 Task: Open Card Career Development Performance Review in Board Social Media Advertising Analytics to Workspace Enterprise Architecture and add a team member Softage.2@softage.net, a label Orange, a checklist Zoology, an attachment from your computer, a color Orange and finally, add a card description 'Develop and launch new referral program for existing customers' and a comment 'Given the importance of this task, careful planning and execution are essential.'. Add a start date 'Jan 02, 1900' with a due date 'Jan 09, 1900'
Action: Mouse moved to (56, 294)
Screenshot: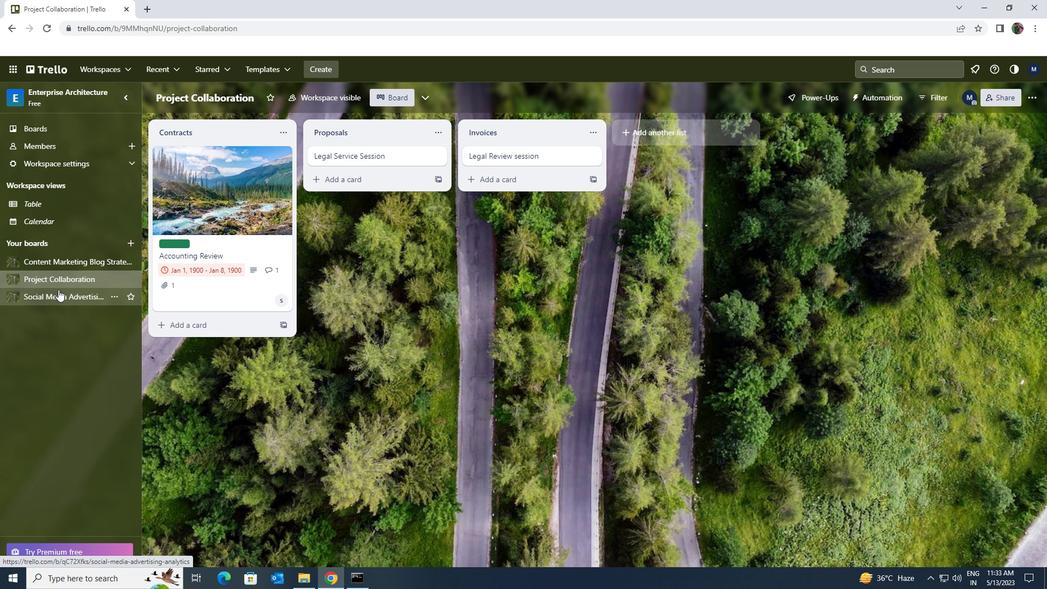
Action: Mouse pressed left at (56, 294)
Screenshot: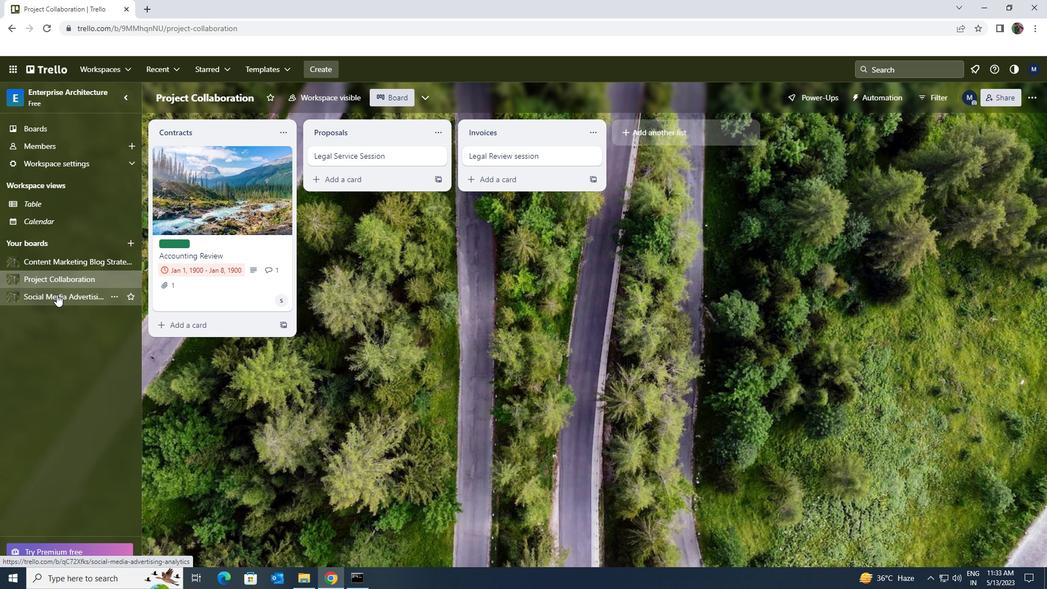 
Action: Mouse moved to (232, 160)
Screenshot: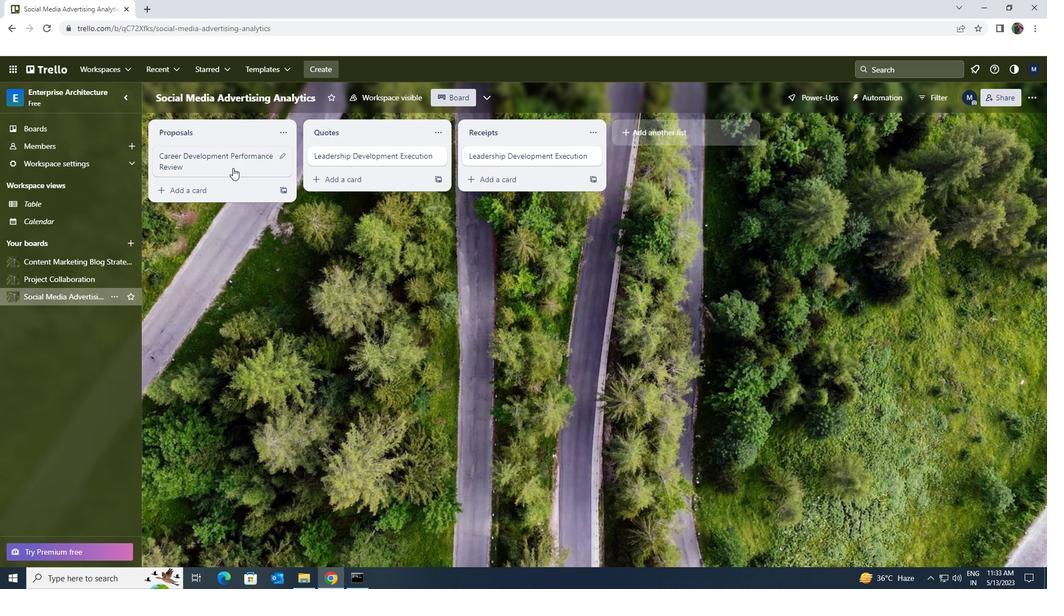 
Action: Mouse pressed left at (232, 160)
Screenshot: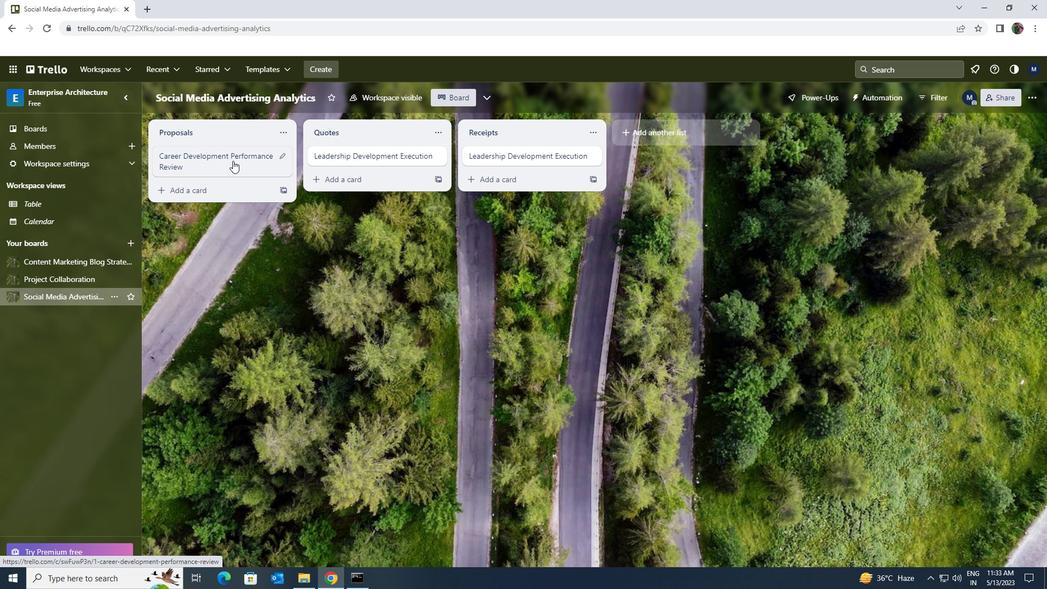 
Action: Mouse moved to (650, 145)
Screenshot: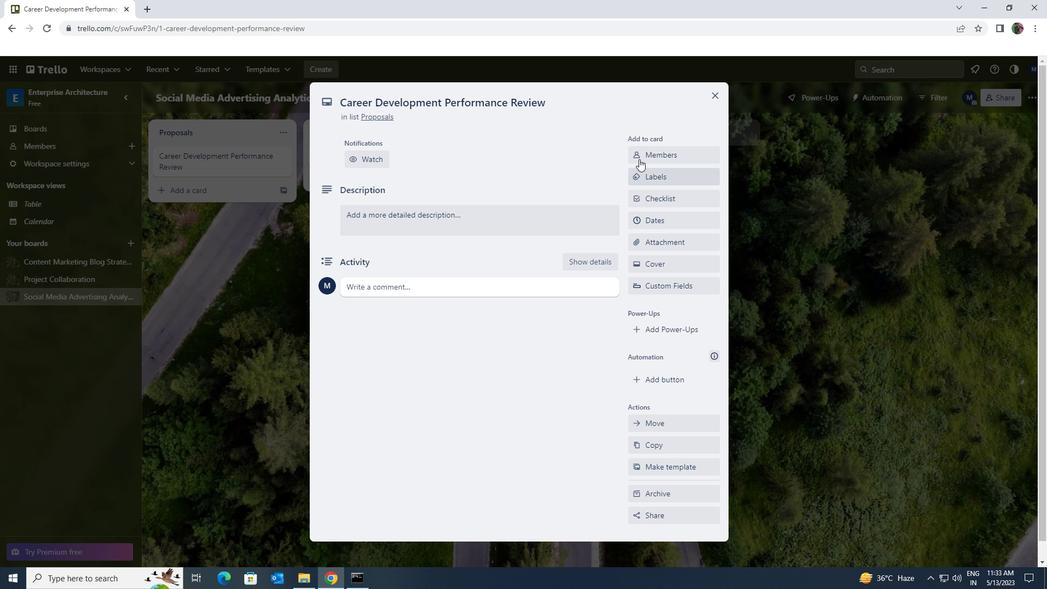 
Action: Mouse pressed left at (650, 145)
Screenshot: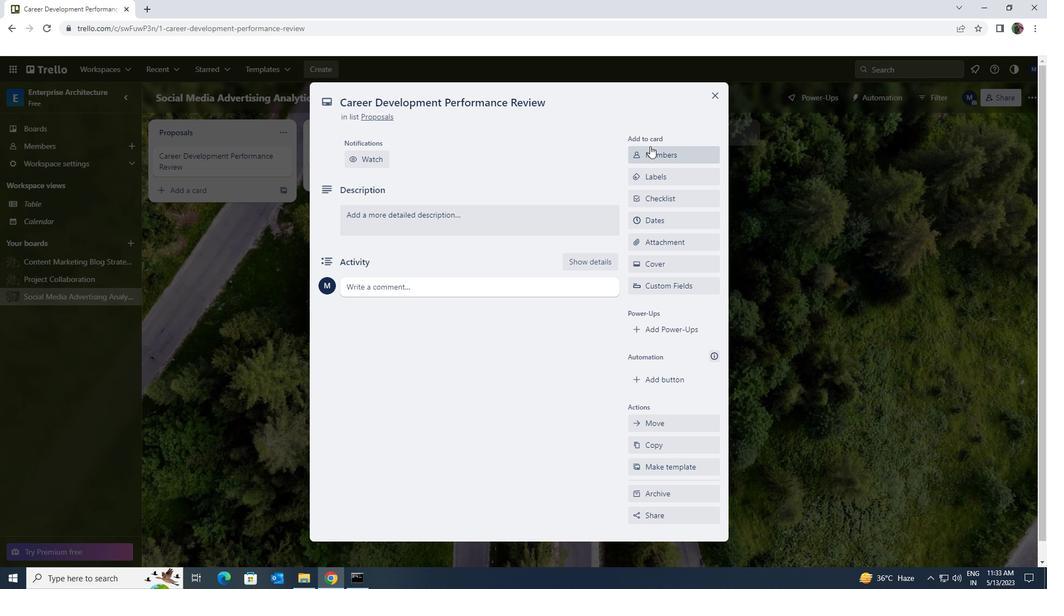 
Action: Mouse moved to (651, 152)
Screenshot: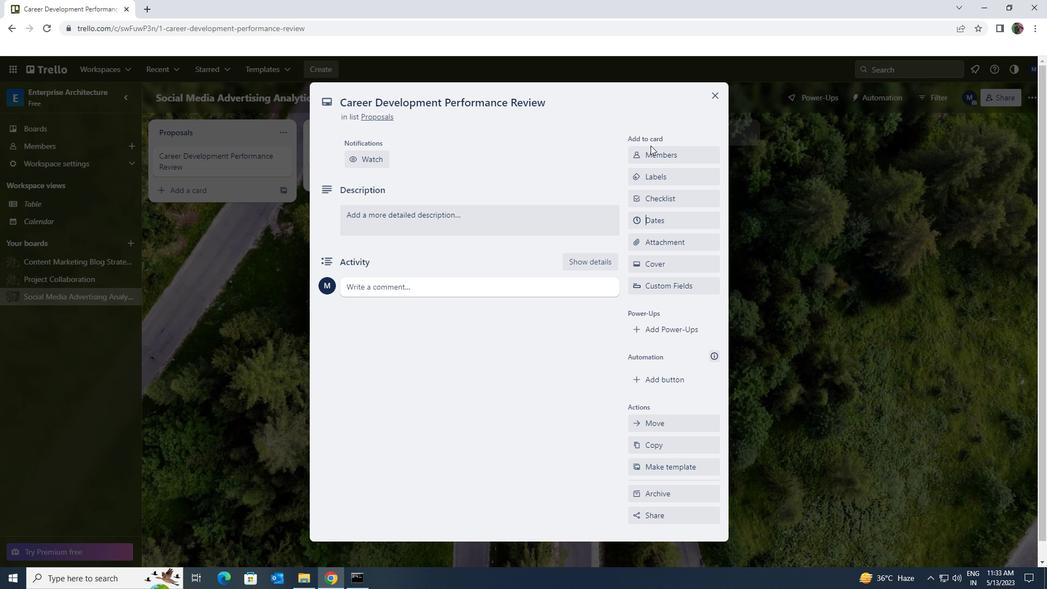 
Action: Mouse pressed left at (651, 152)
Screenshot: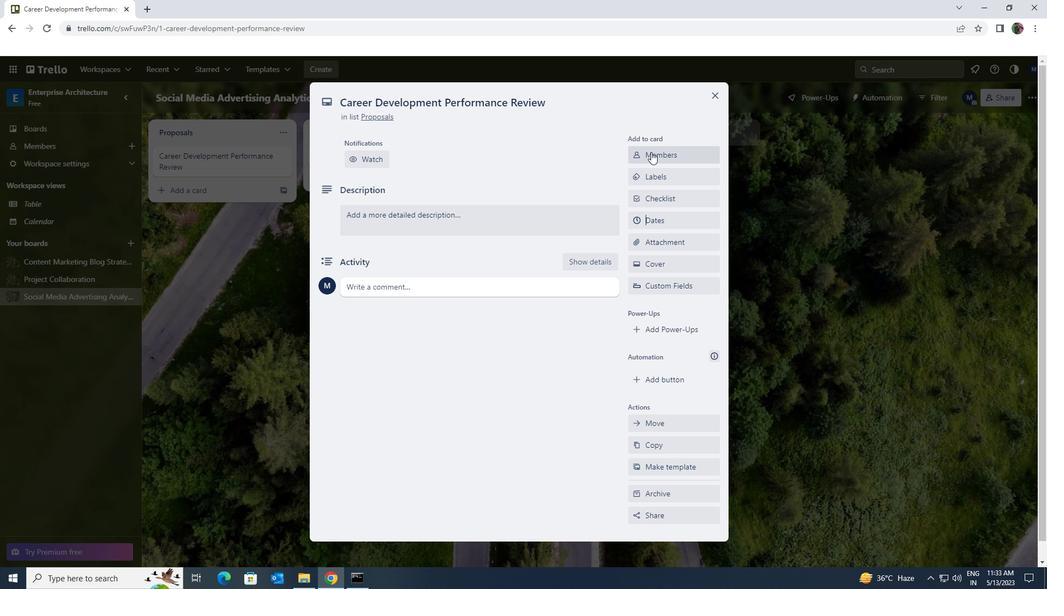 
Action: Mouse moved to (658, 182)
Screenshot: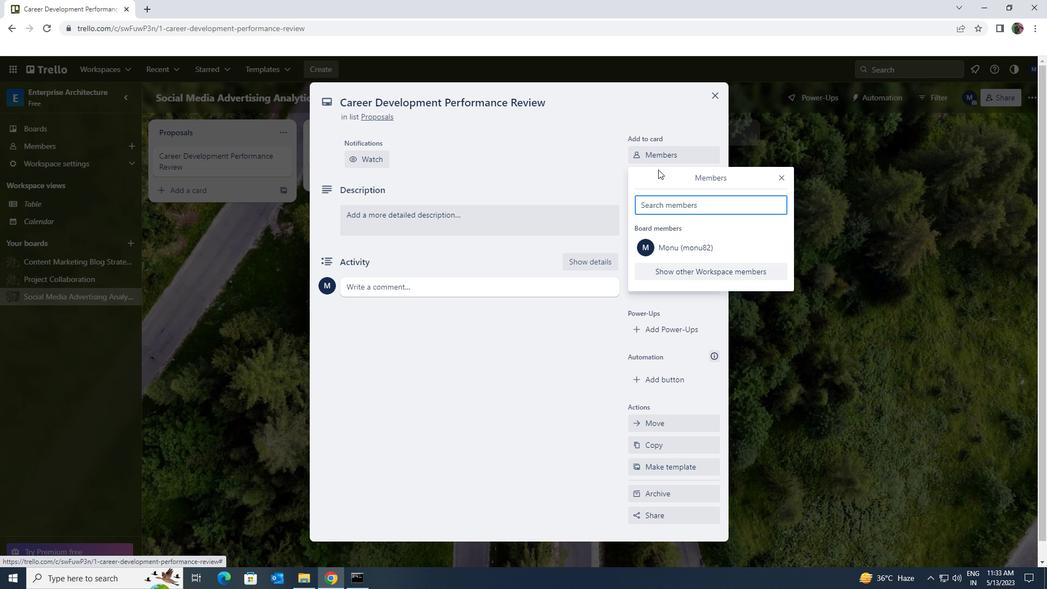 
Action: Key pressed softage.2<Key.shift>@SOFTAGE.NET
Screenshot: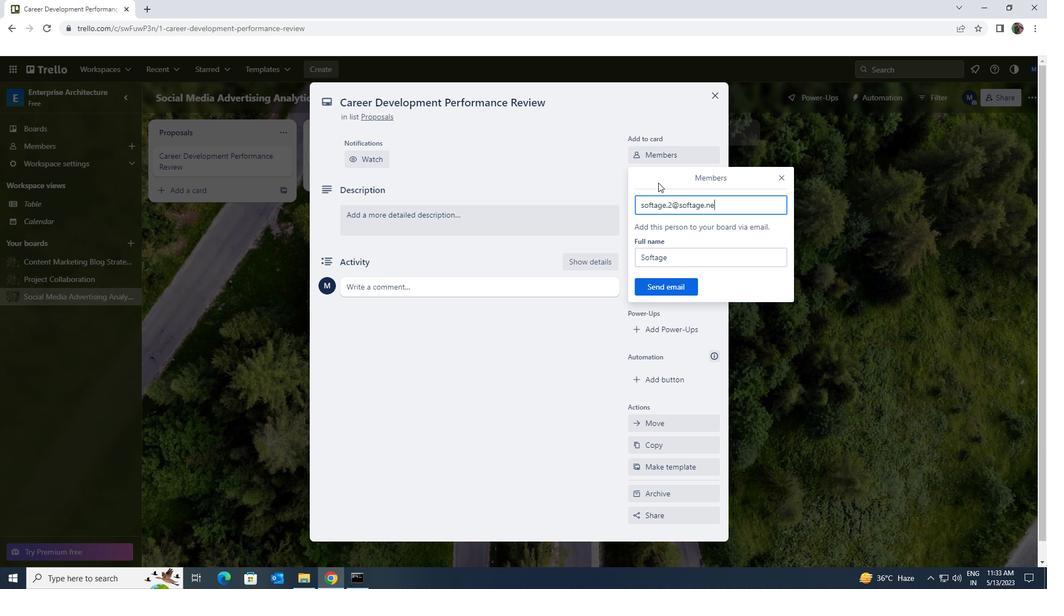 
Action: Mouse moved to (662, 290)
Screenshot: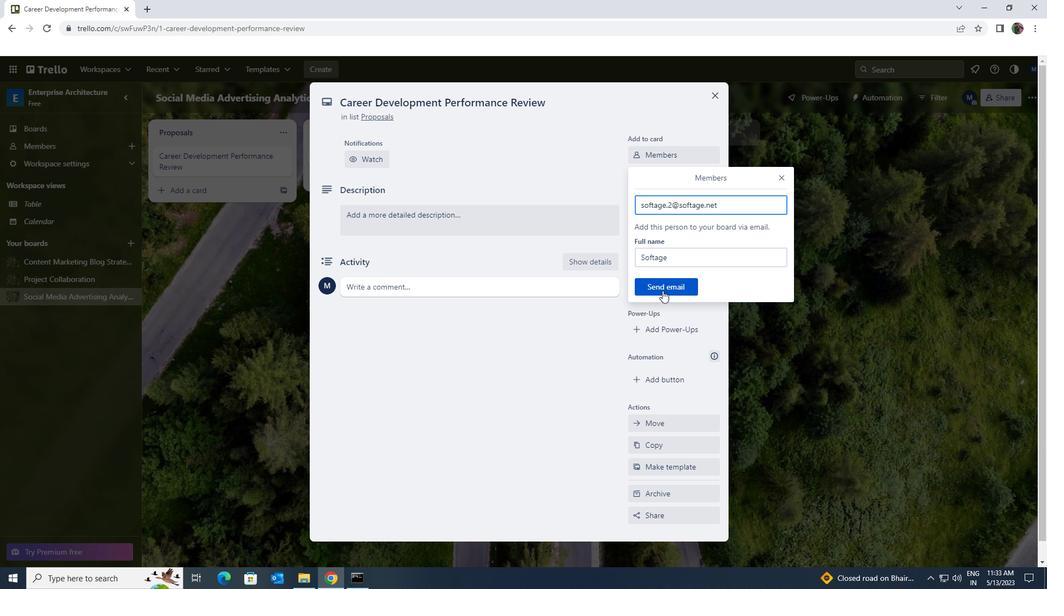 
Action: Mouse pressed left at (662, 290)
Screenshot: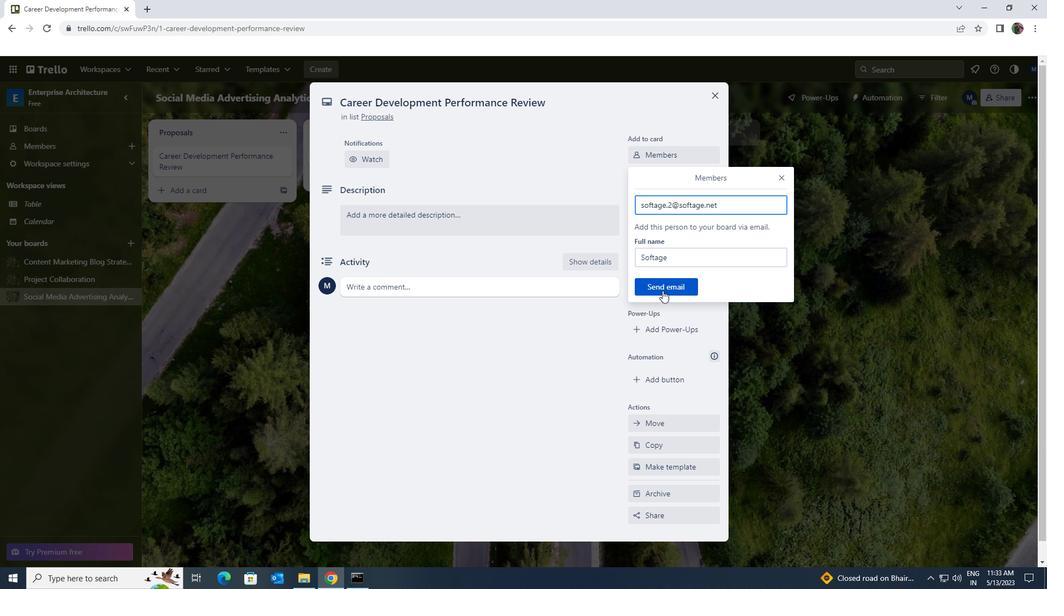 
Action: Mouse moved to (673, 221)
Screenshot: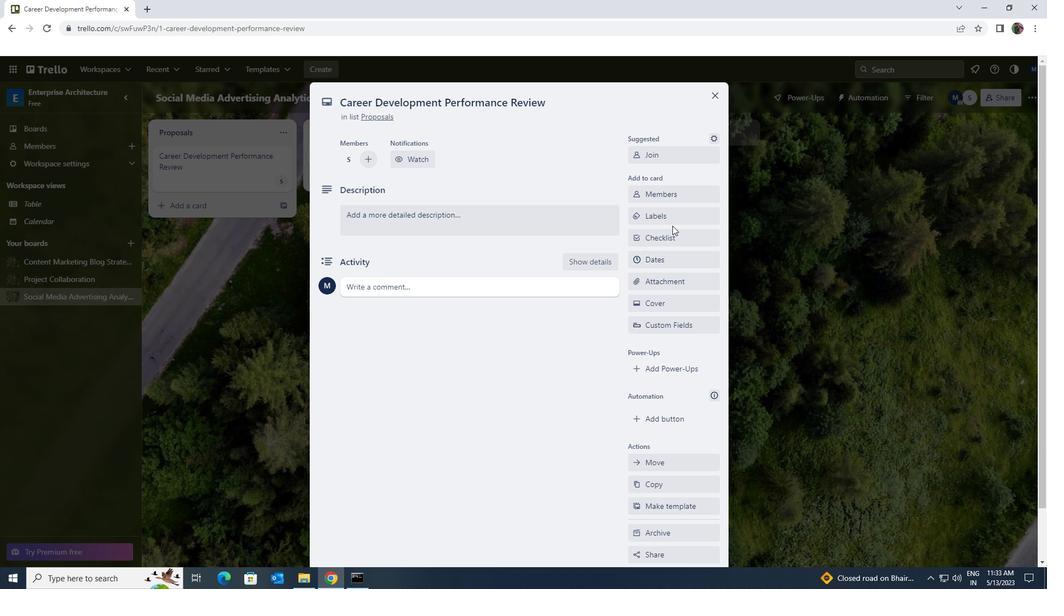 
Action: Mouse pressed left at (673, 221)
Screenshot: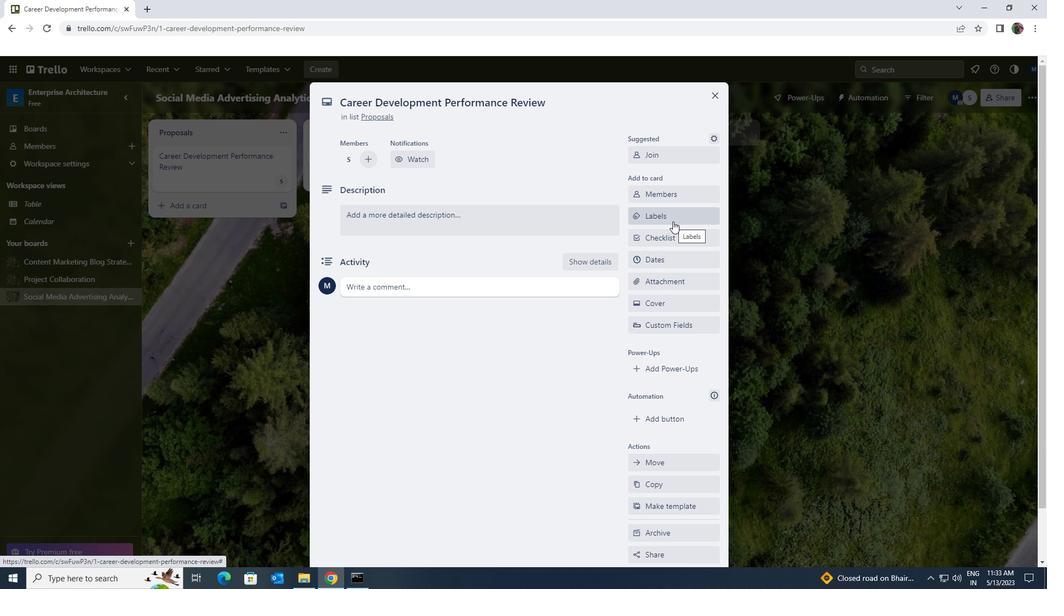 
Action: Mouse moved to (699, 434)
Screenshot: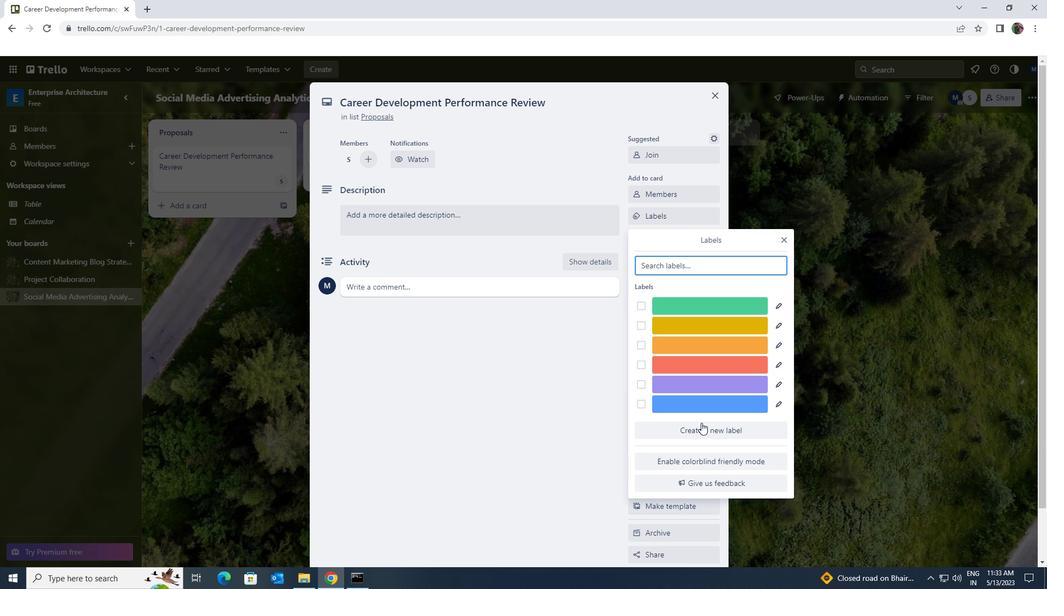 
Action: Mouse pressed left at (699, 434)
Screenshot: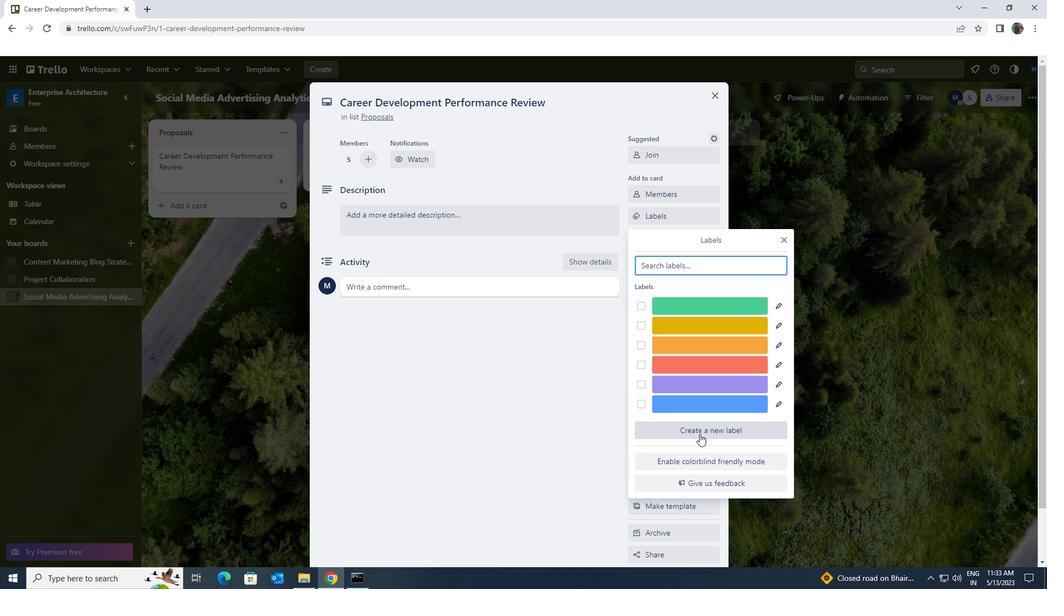 
Action: Mouse moved to (713, 391)
Screenshot: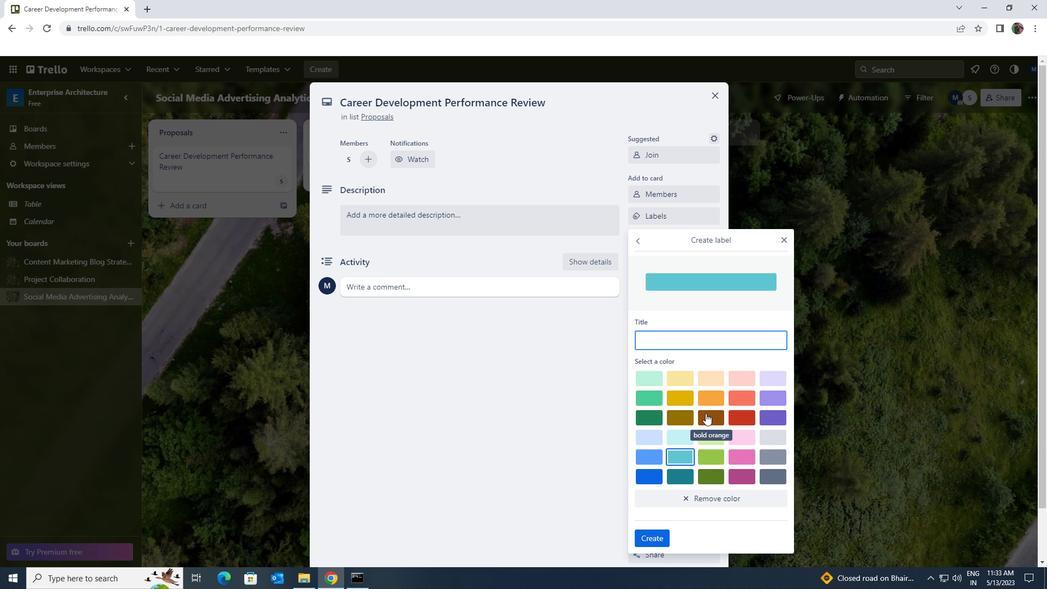 
Action: Mouse pressed left at (713, 391)
Screenshot: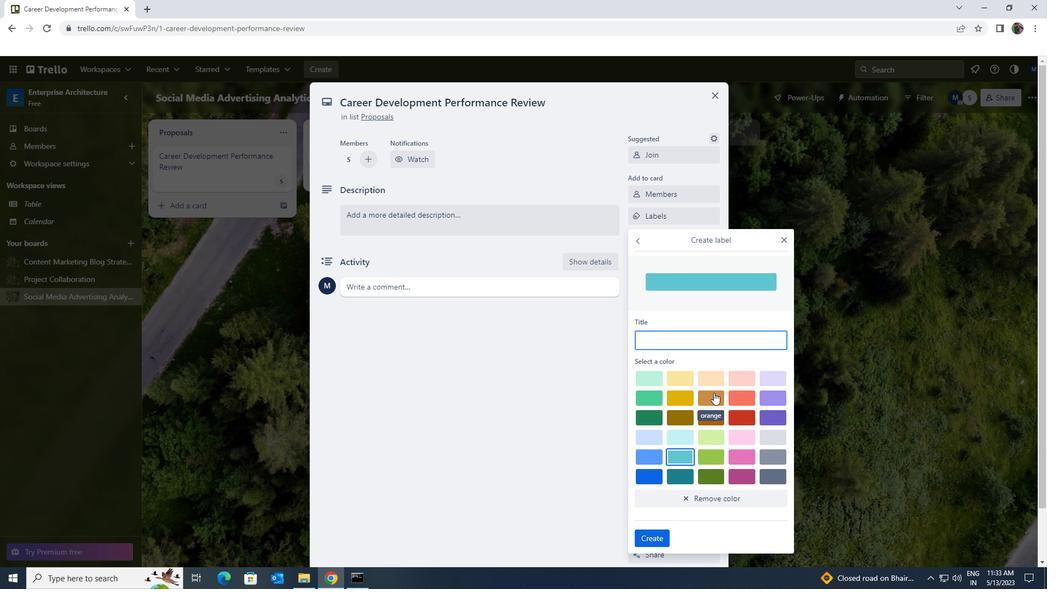 
Action: Mouse moved to (662, 530)
Screenshot: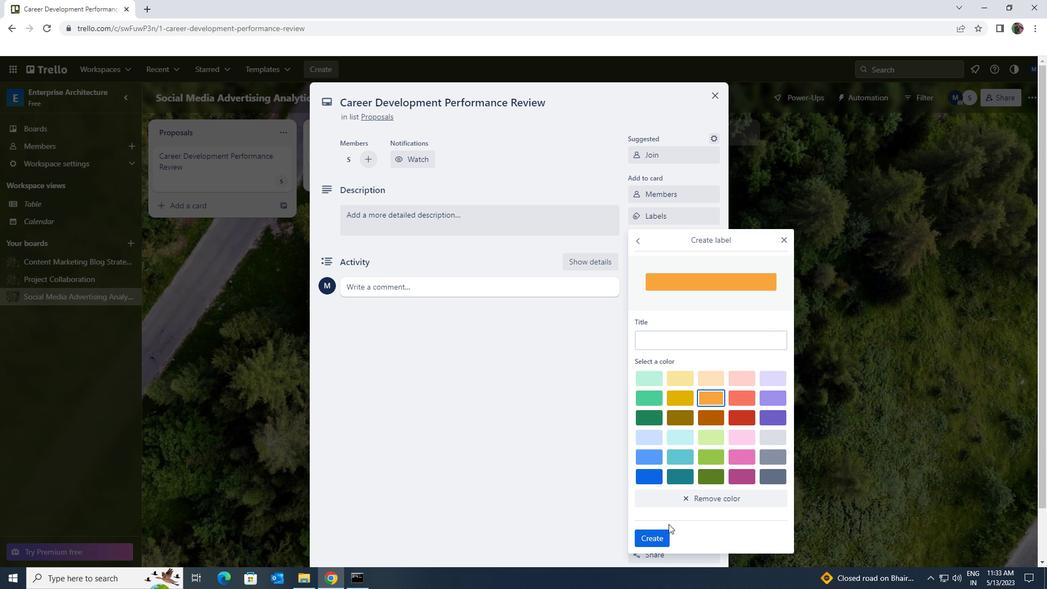 
Action: Mouse pressed left at (662, 530)
Screenshot: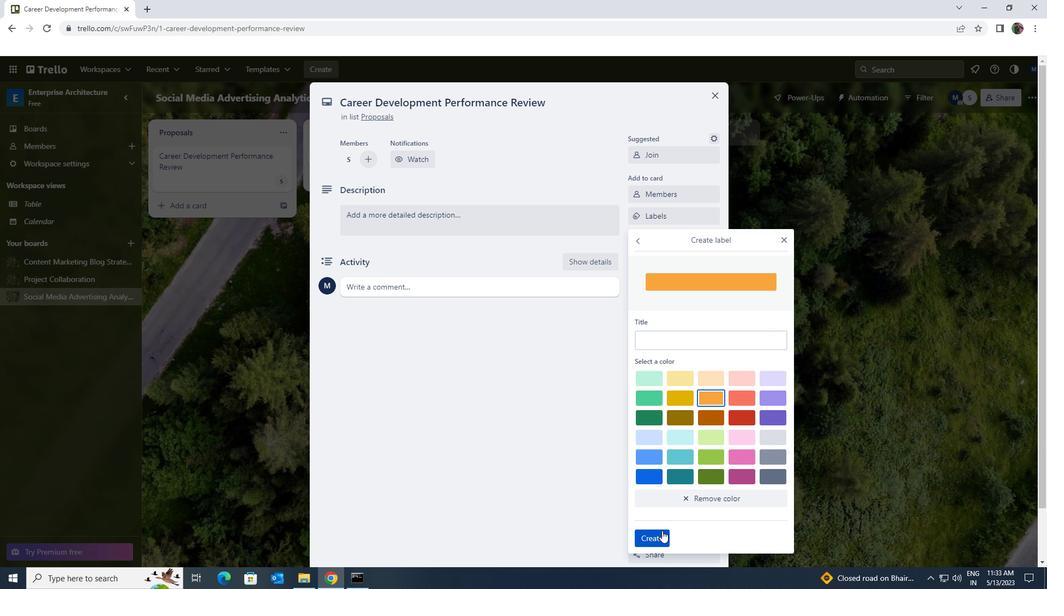 
Action: Mouse moved to (779, 239)
Screenshot: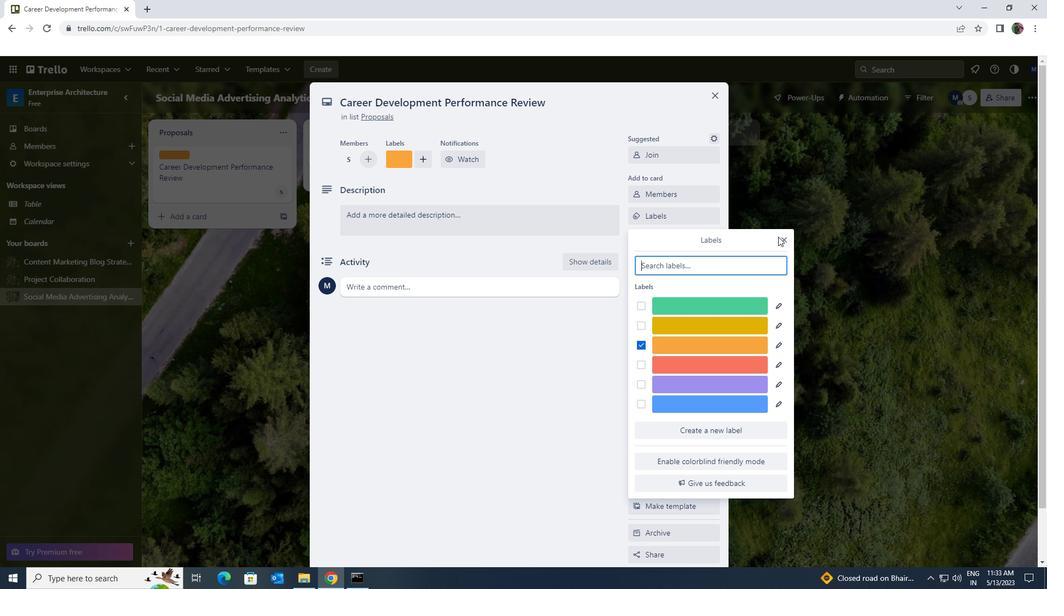 
Action: Mouse pressed left at (779, 239)
Screenshot: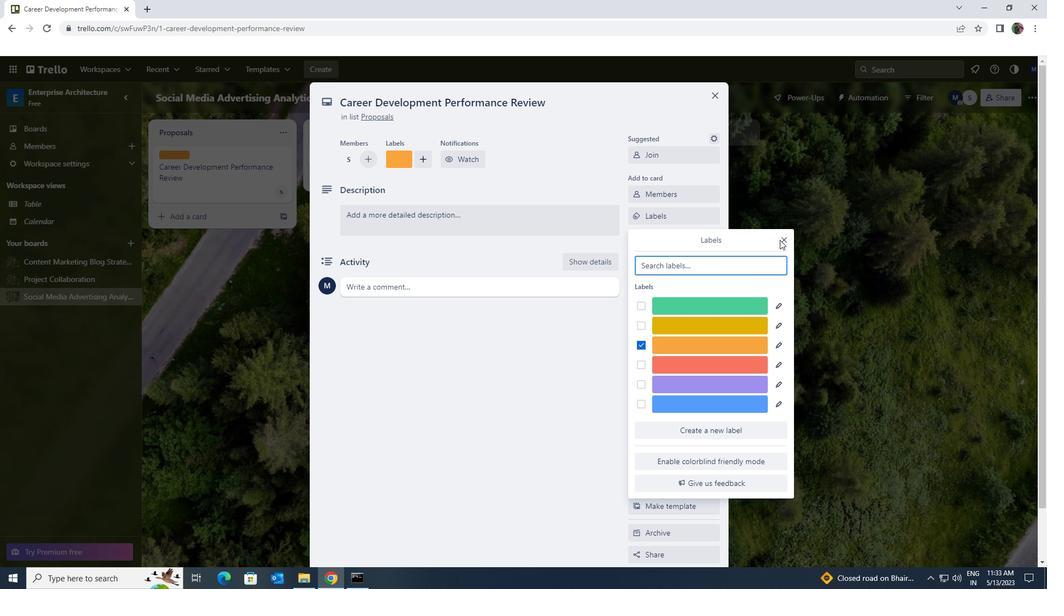 
Action: Mouse moved to (783, 237)
Screenshot: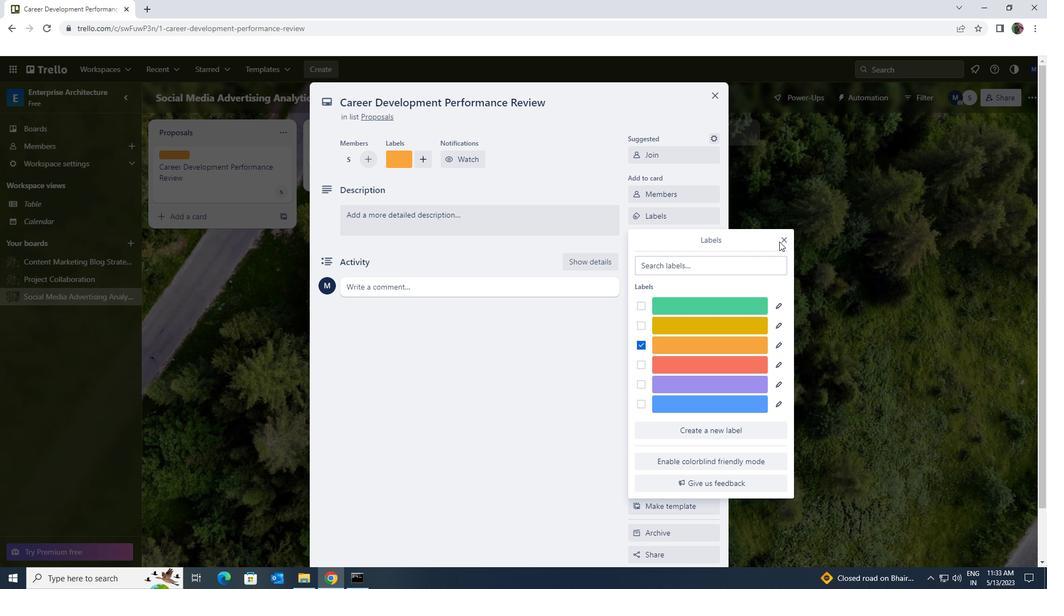 
Action: Mouse pressed left at (783, 237)
Screenshot: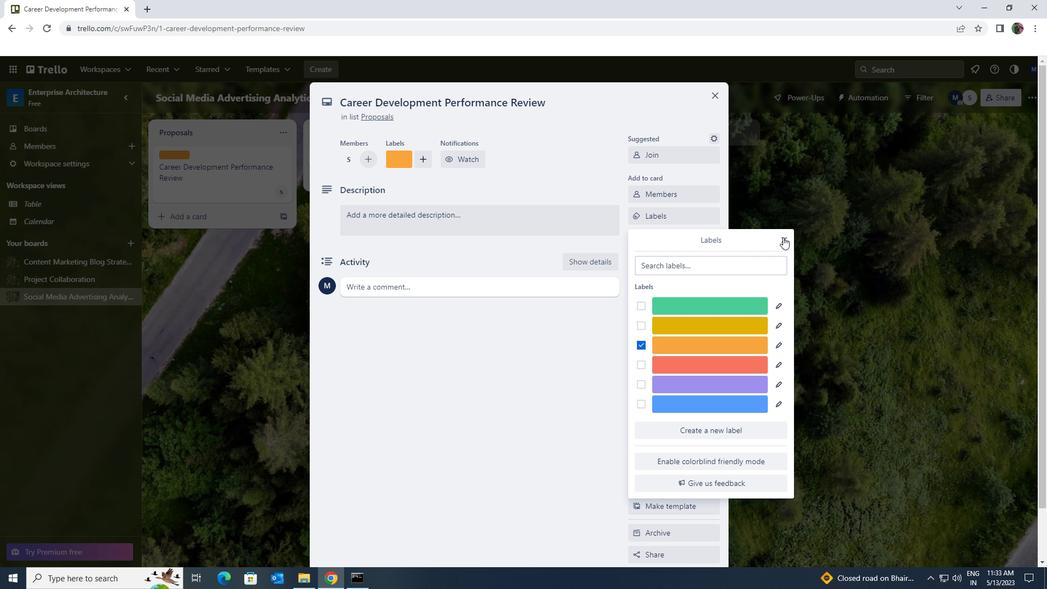 
Action: Mouse moved to (699, 235)
Screenshot: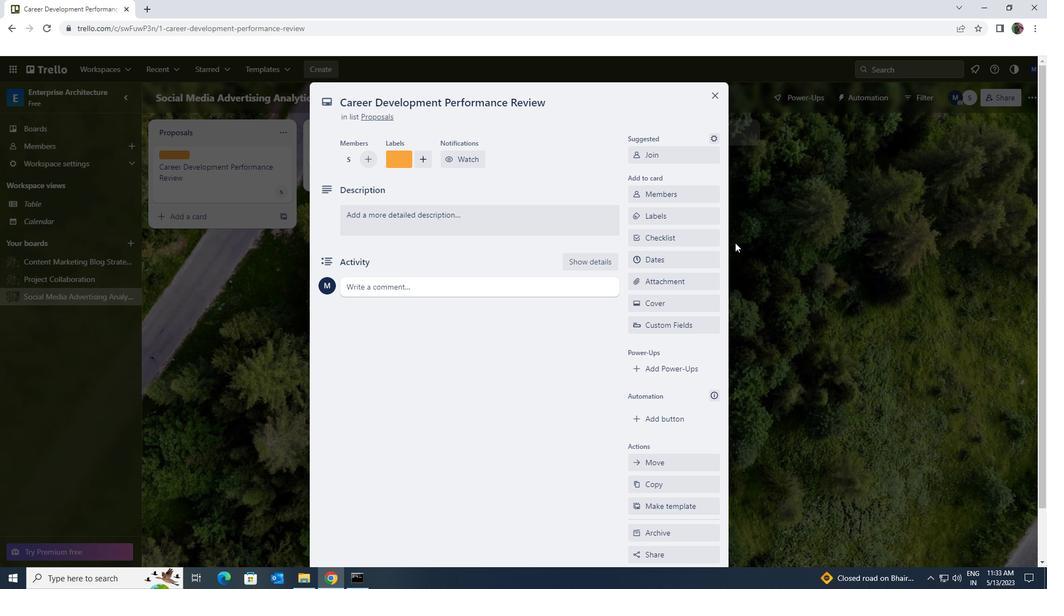 
Action: Mouse pressed left at (699, 235)
Screenshot: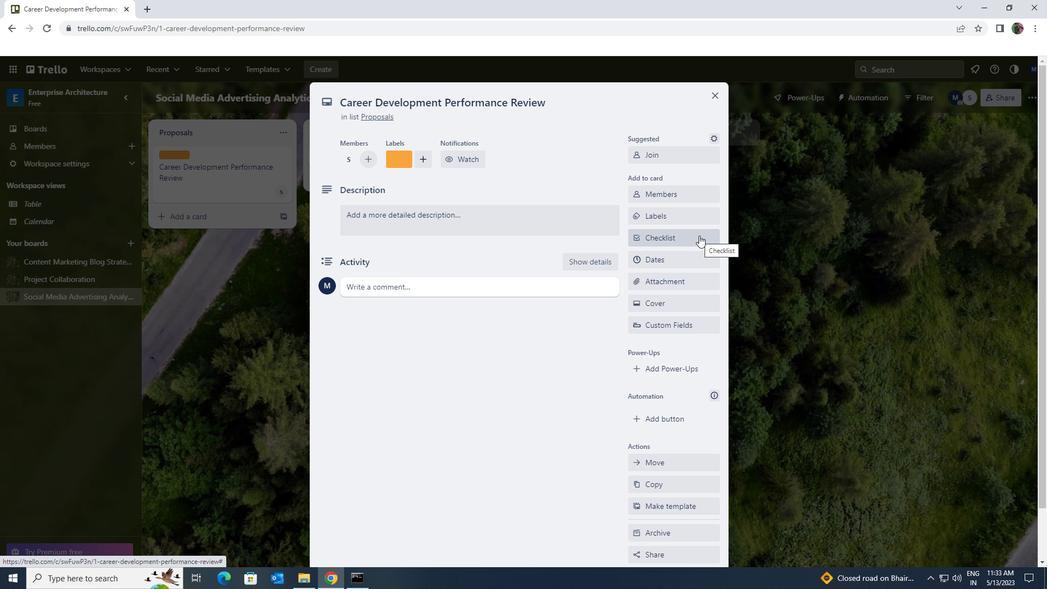 
Action: Key pressed <Key.shift><Key.shift><Key.shift><Key.shift><Key.shift><Key.shift><Key.shift><Key.shift>ZOOLOGY
Screenshot: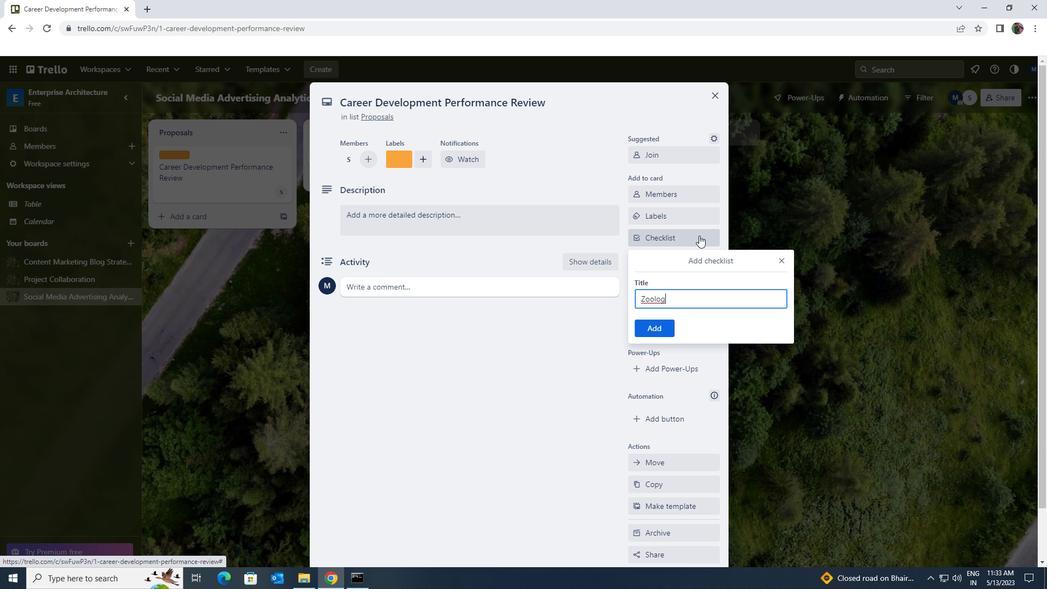 
Action: Mouse moved to (663, 329)
Screenshot: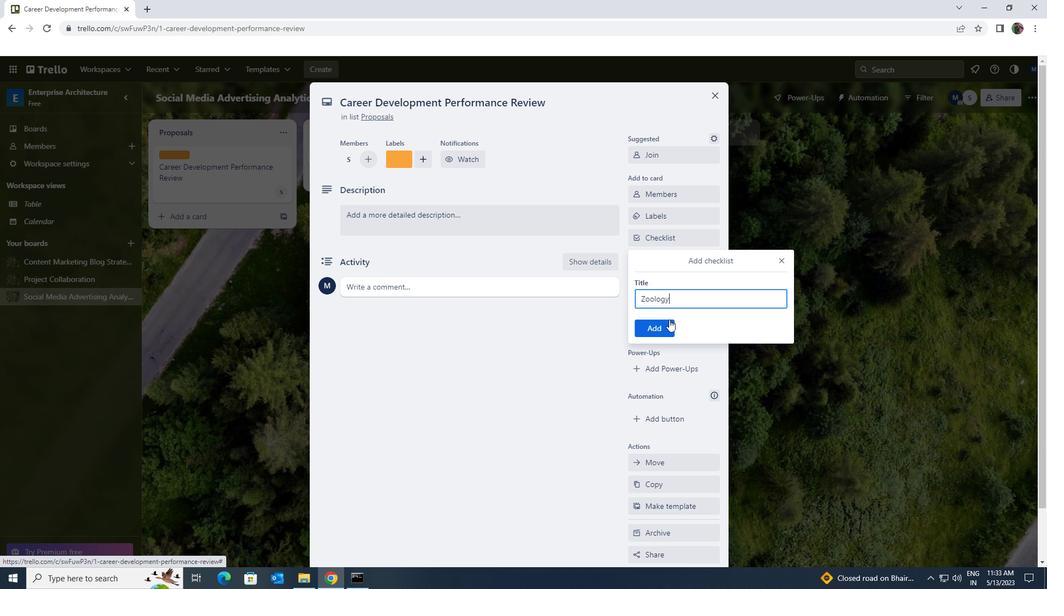 
Action: Mouse pressed left at (663, 329)
Screenshot: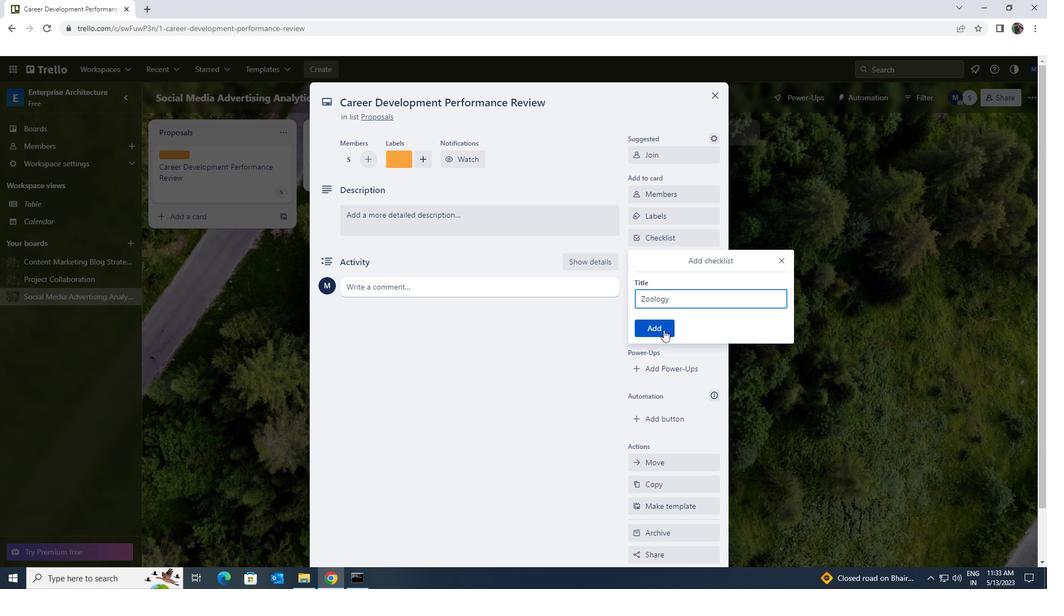 
Action: Mouse moved to (662, 283)
Screenshot: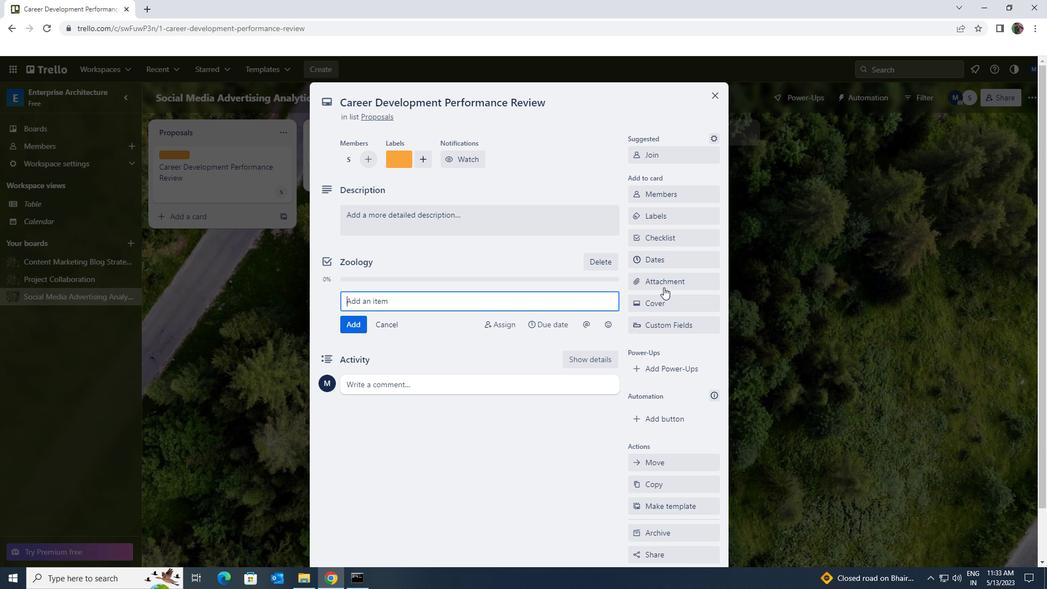 
Action: Mouse pressed left at (662, 283)
Screenshot: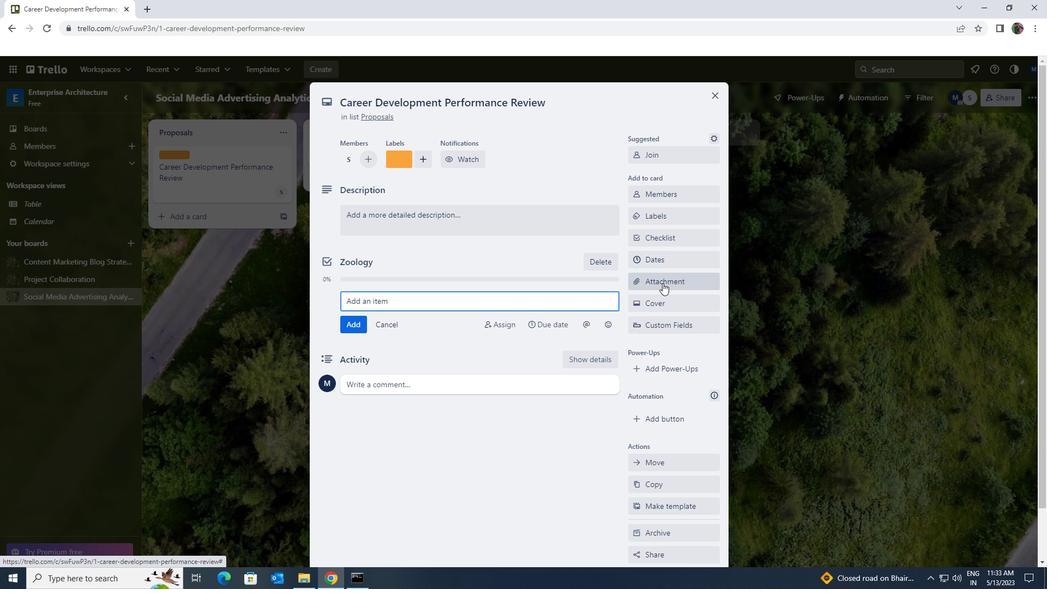 
Action: Mouse moved to (659, 328)
Screenshot: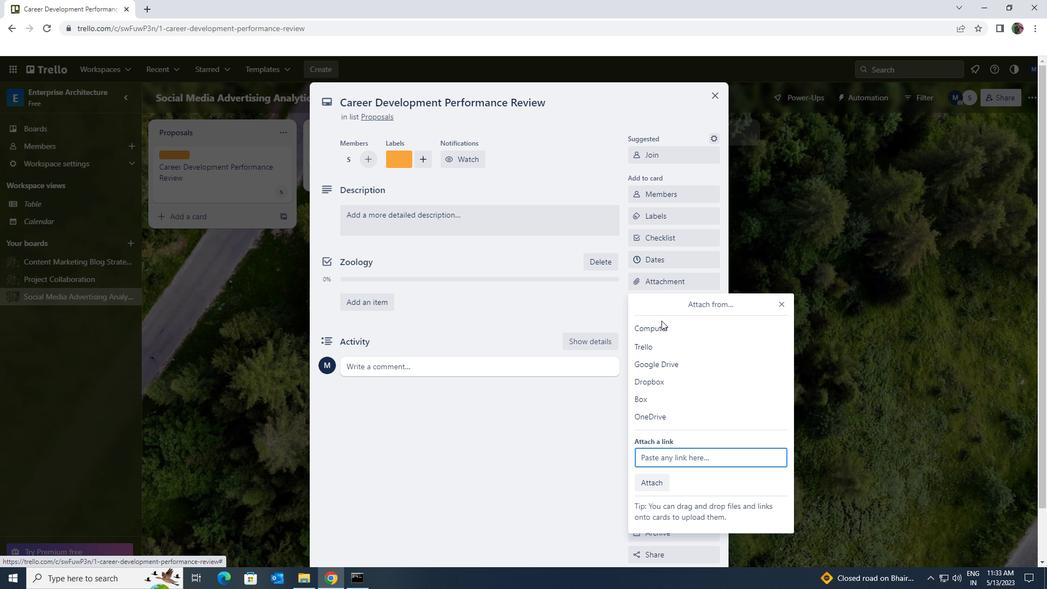
Action: Mouse pressed left at (659, 328)
Screenshot: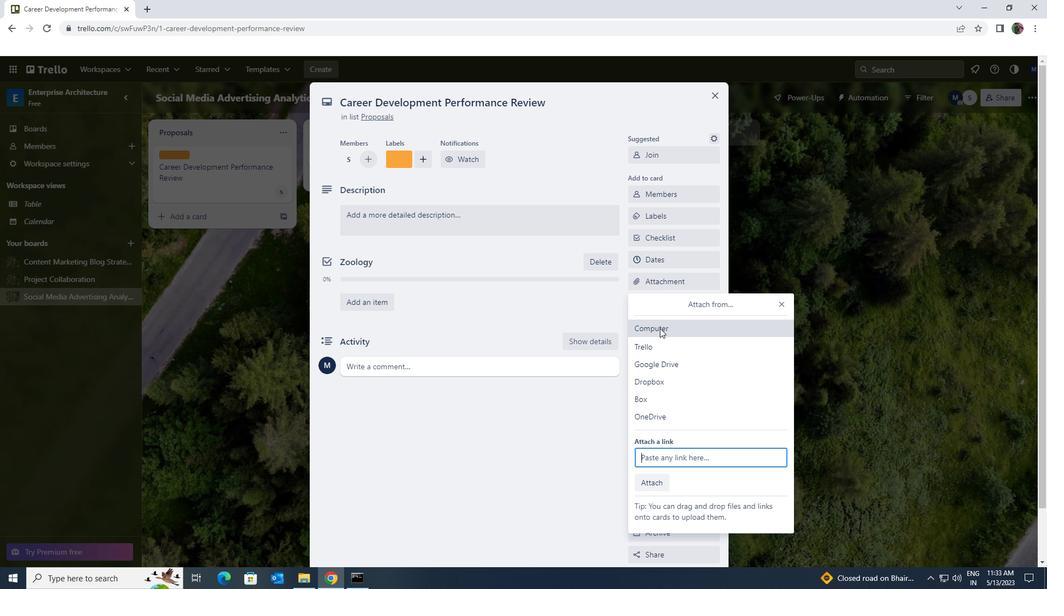 
Action: Mouse moved to (293, 135)
Screenshot: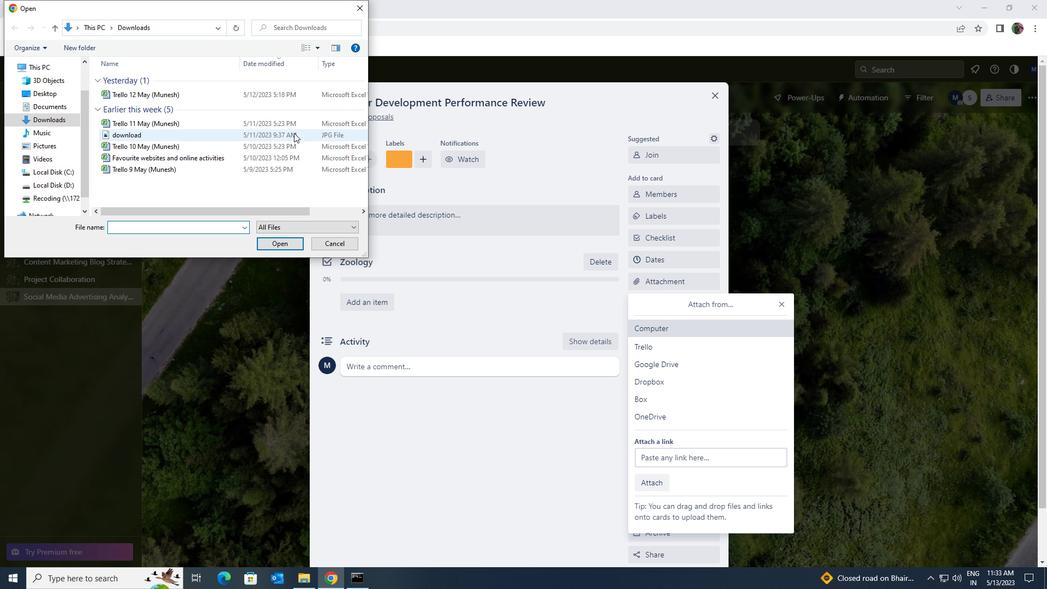 
Action: Mouse pressed left at (293, 135)
Screenshot: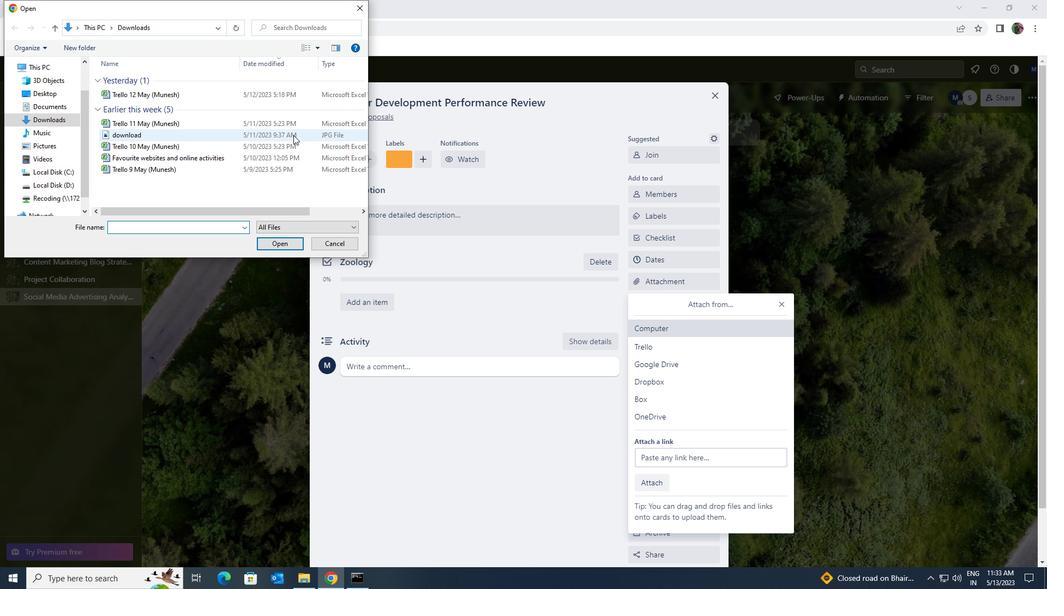 
Action: Mouse moved to (293, 242)
Screenshot: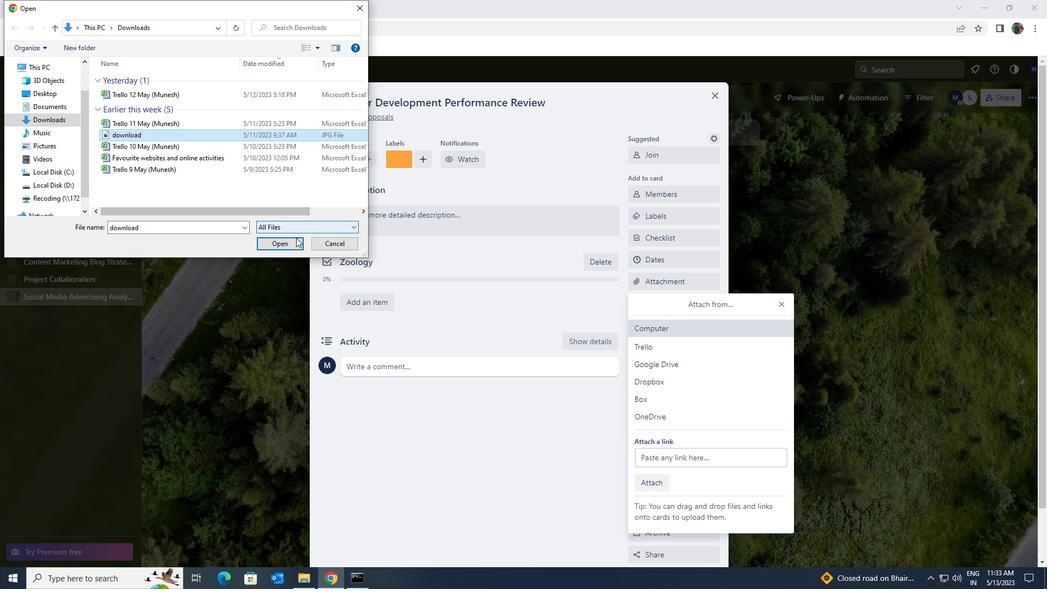 
Action: Mouse pressed left at (293, 242)
Screenshot: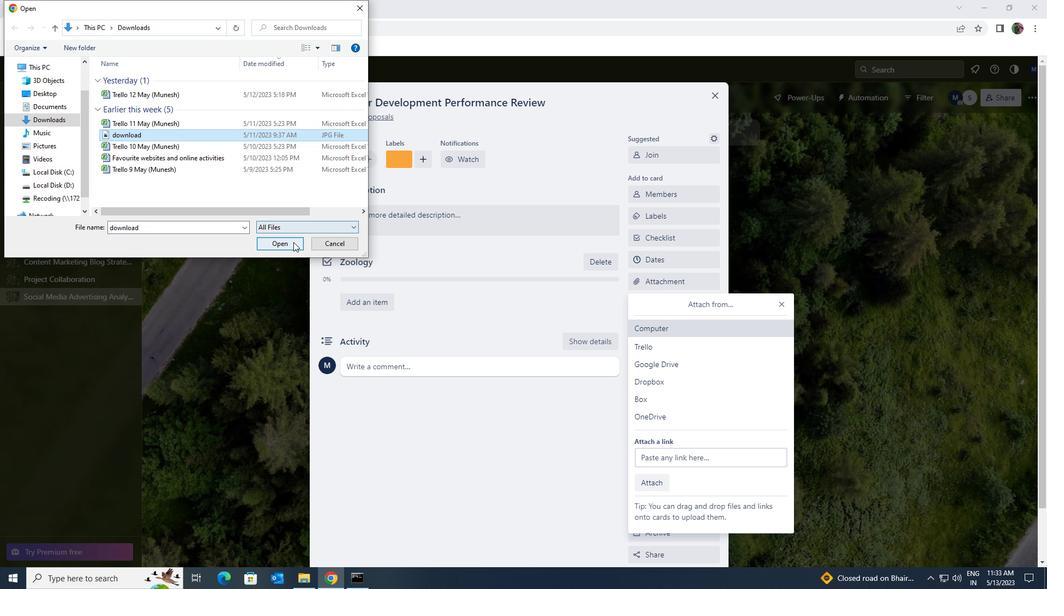 
Action: Mouse moved to (389, 301)
Screenshot: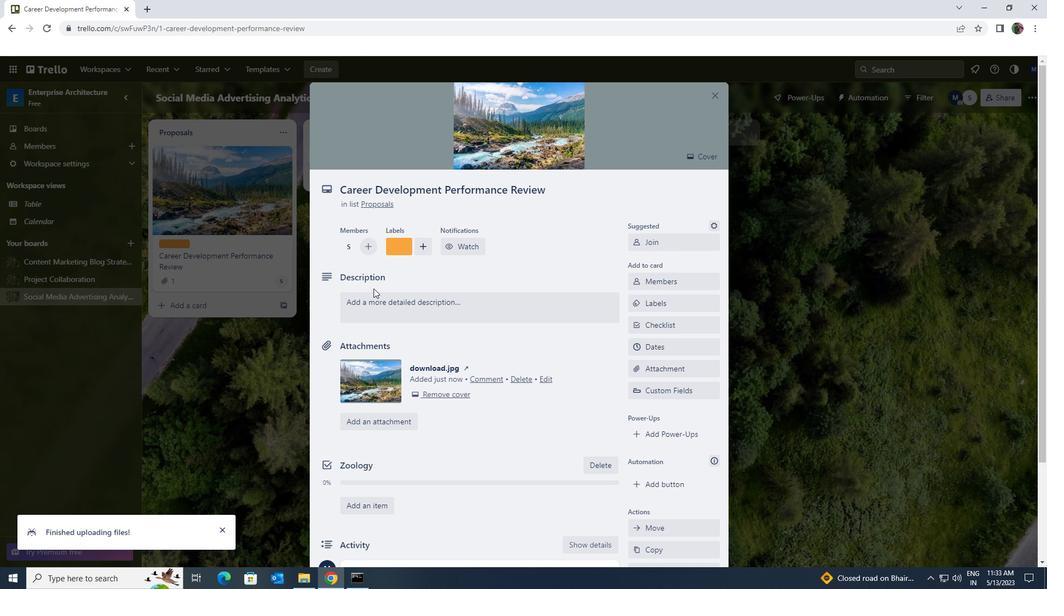 
Action: Mouse pressed left at (389, 301)
Screenshot: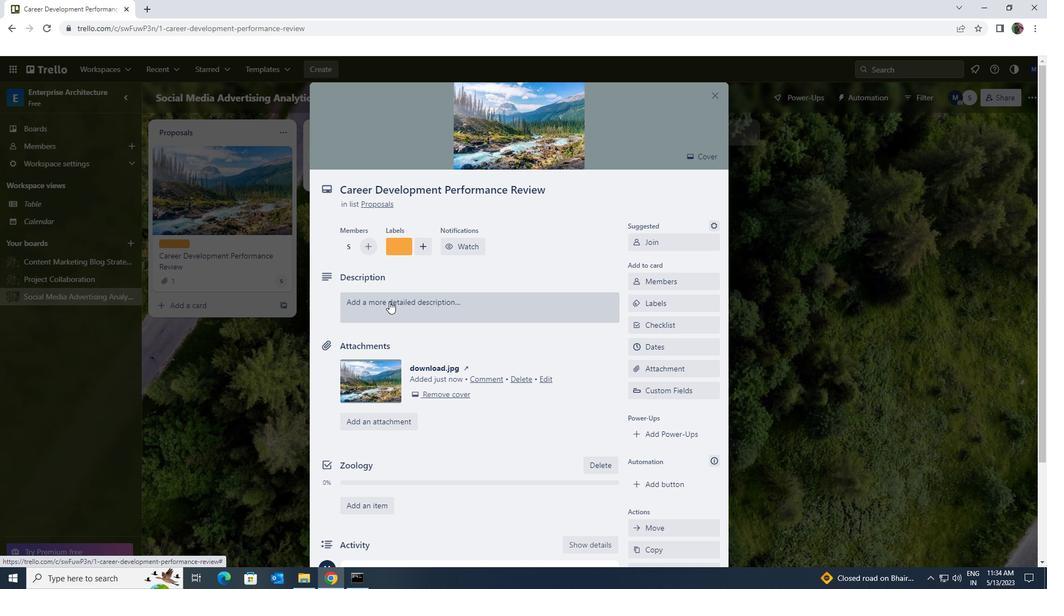 
Action: Key pressed <Key.shift>DEVELOP<Key.space>AND<Key.space>LAUNCH<Key.space>NEW<Key.space>REFF<Key.backspace>RRAL<Key.space><Key.backspace><Key.backspace><Key.backspace><Key.backspace><Key.backspace>ERRAL<Key.space>PROGRAM<Key.space>FOR<Key.space>EXISTING<Key.space>CUSTOMER<Key.space>
Screenshot: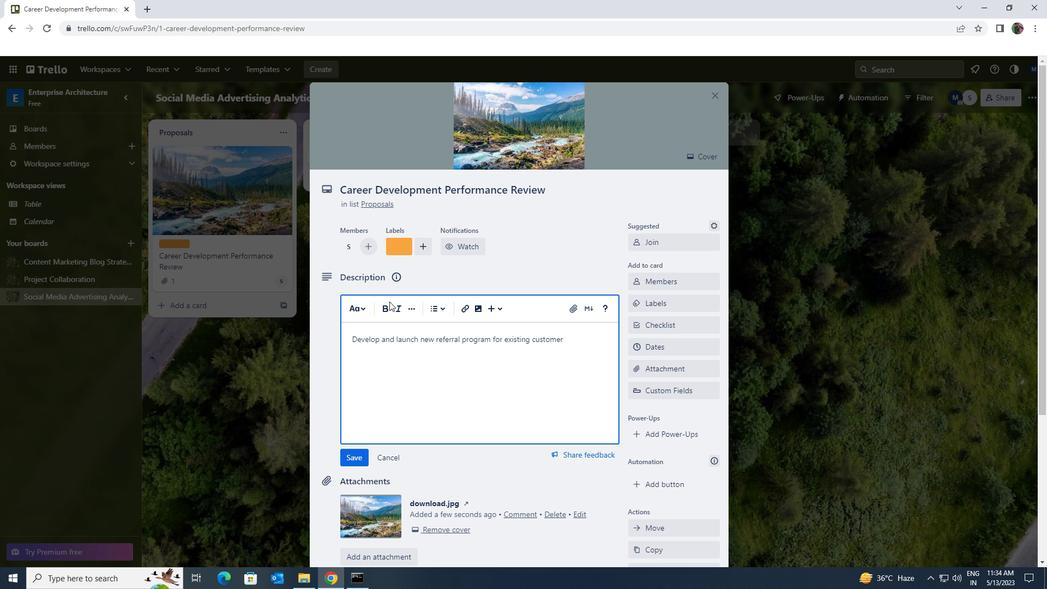 
Action: Mouse moved to (353, 452)
Screenshot: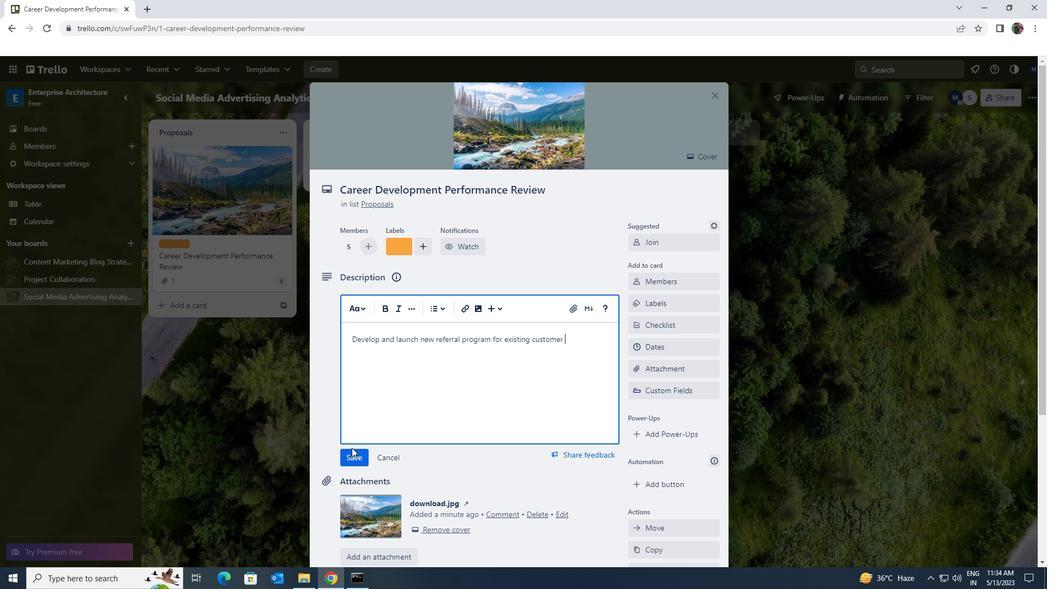 
Action: Mouse pressed left at (353, 452)
Screenshot: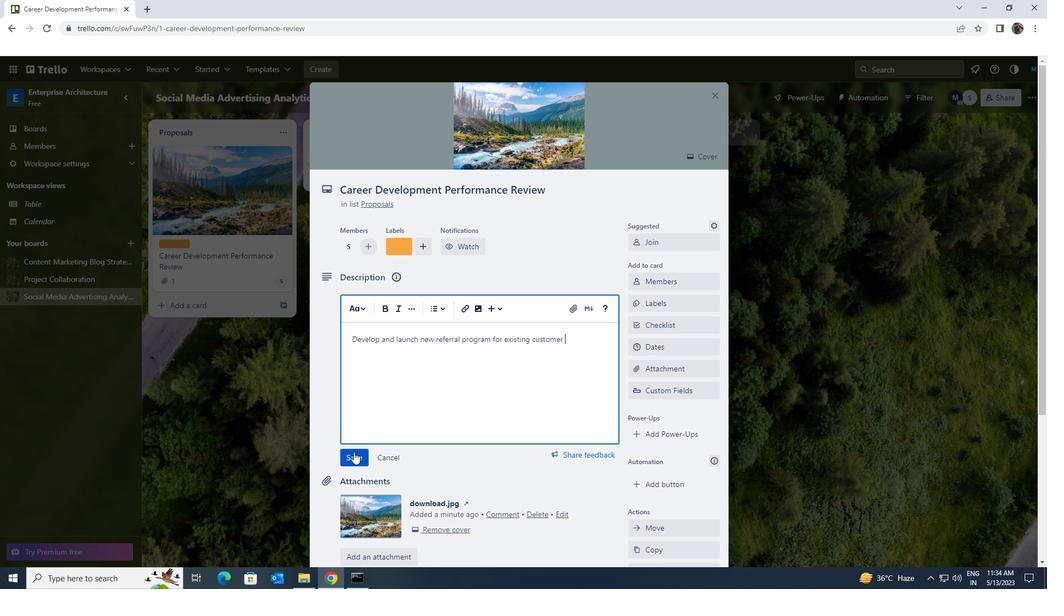 
Action: Mouse scrolled (353, 451) with delta (0, 0)
Screenshot: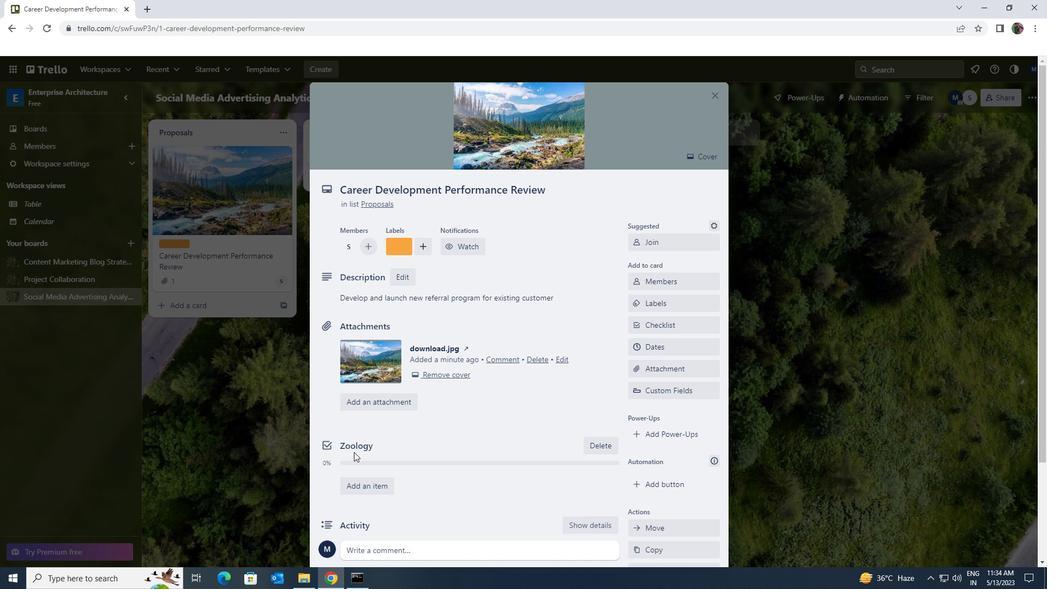 
Action: Mouse scrolled (353, 451) with delta (0, 0)
Screenshot: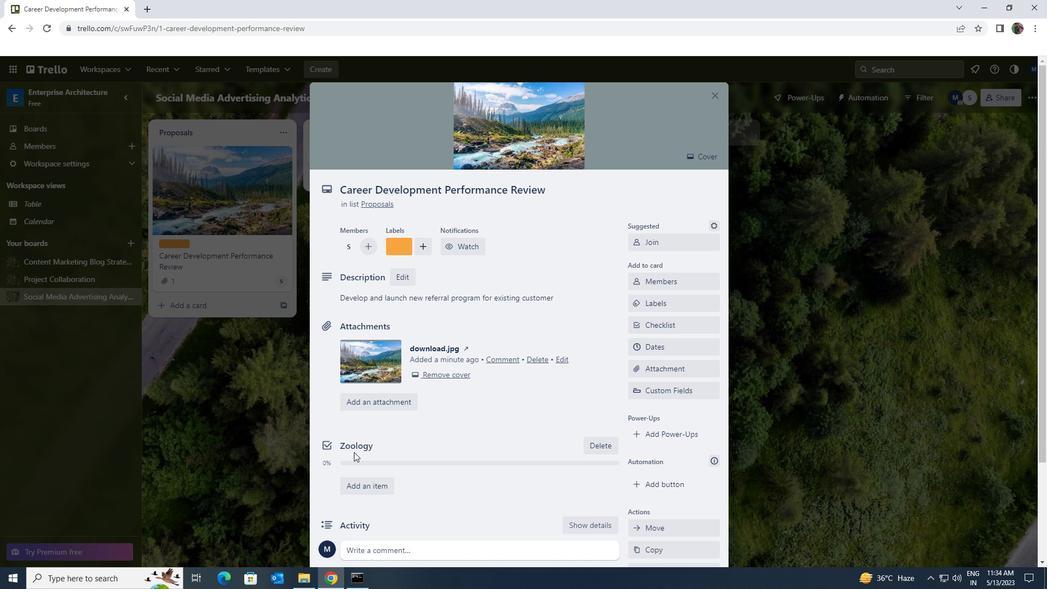 
Action: Mouse moved to (367, 447)
Screenshot: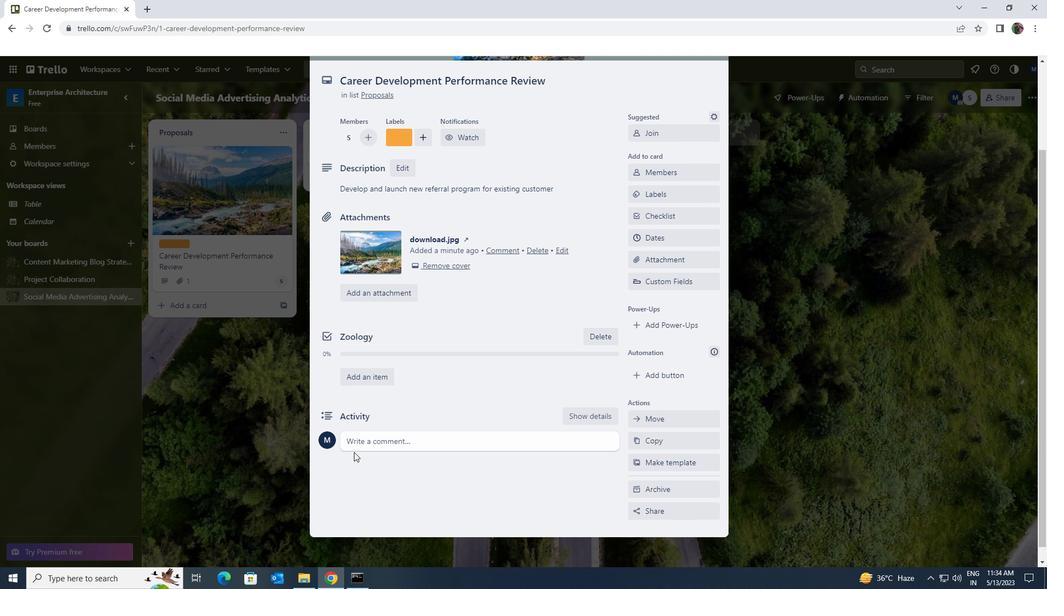 
Action: Mouse pressed left at (367, 447)
Screenshot: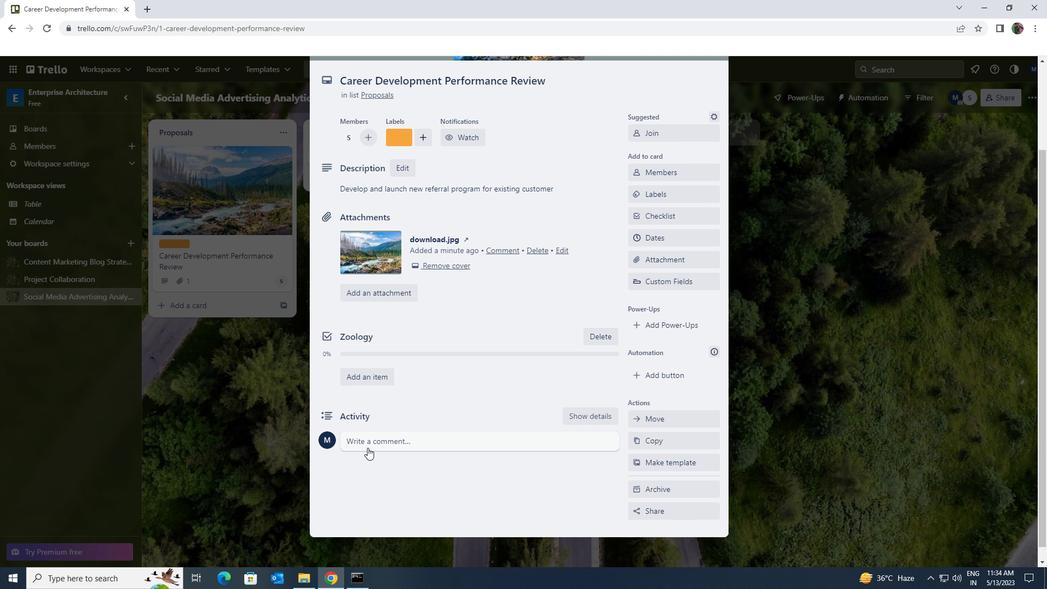 
Action: Key pressed <Key.shift>THE<Key.space><Key.shift>IMPORTNCE<Key.space><Key.backspace><Key.backspace><Key.backspace><Key.backspace>ANCE<Key.space>OF<Key.space>THIS<Key.space>D<Key.backspace>TASK<Key.space>DEVELOPMENT<Key.space>CAREFUL<Key.space>PLANNING<Key.space>AND<Key.space>EXECUTION<Key.space>ARE<Key.space>ESSENTIAL
Screenshot: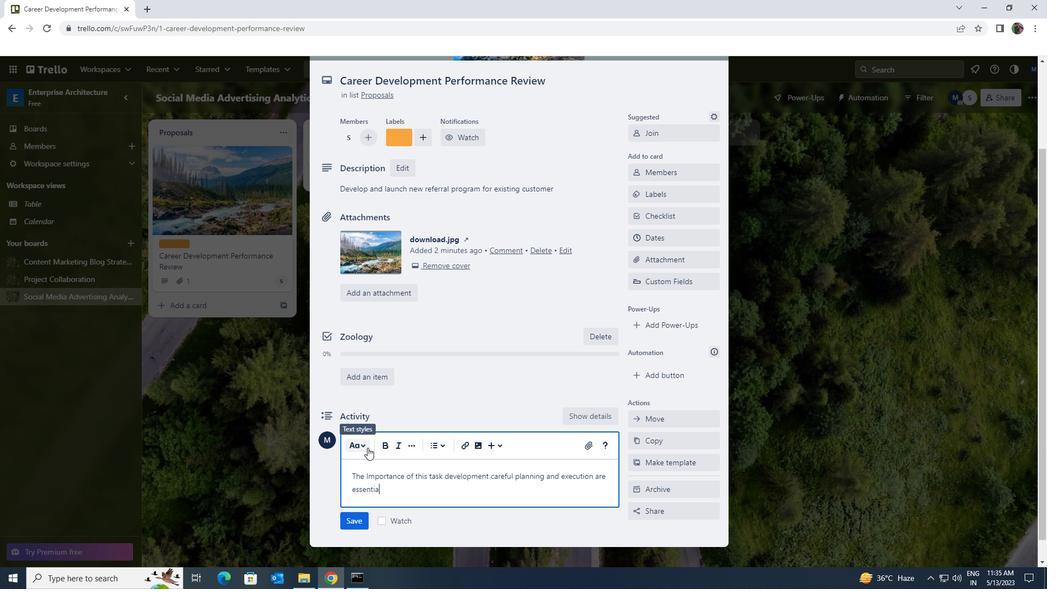 
Action: Mouse moved to (355, 515)
Screenshot: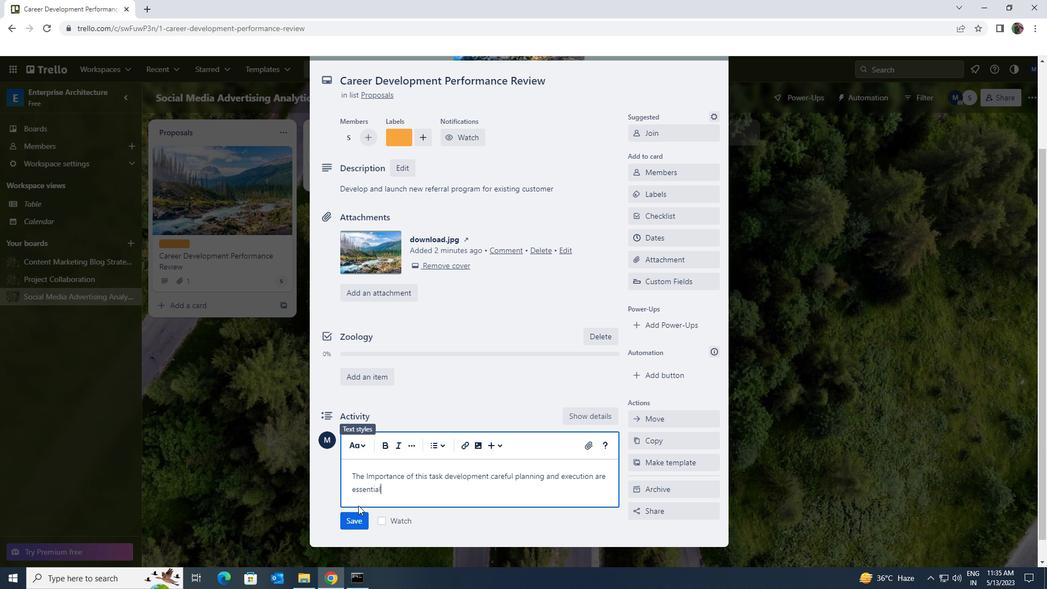 
Action: Mouse pressed left at (355, 515)
Screenshot: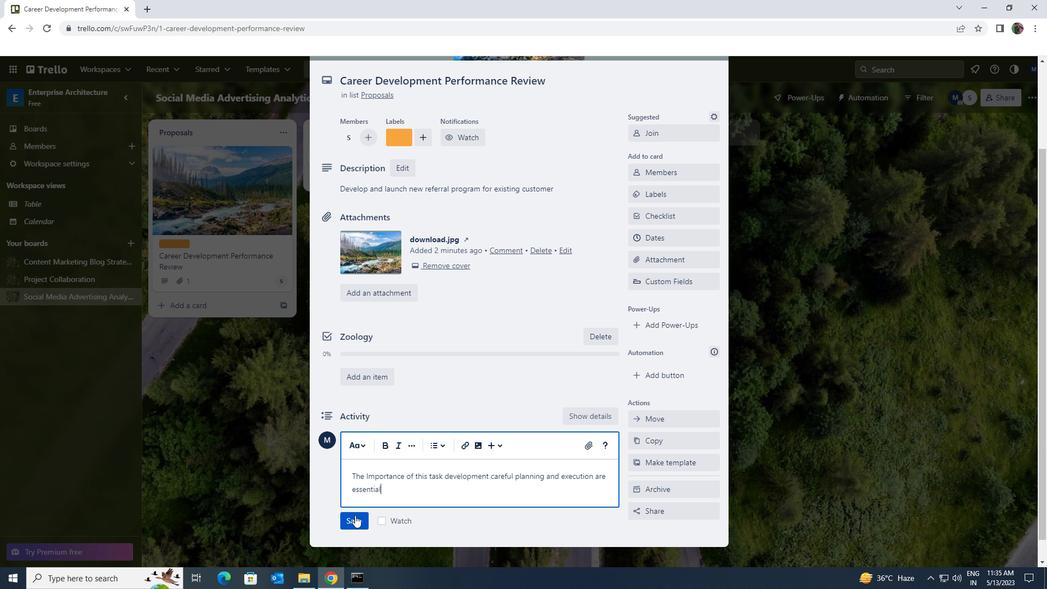 
Action: Mouse moved to (412, 488)
Screenshot: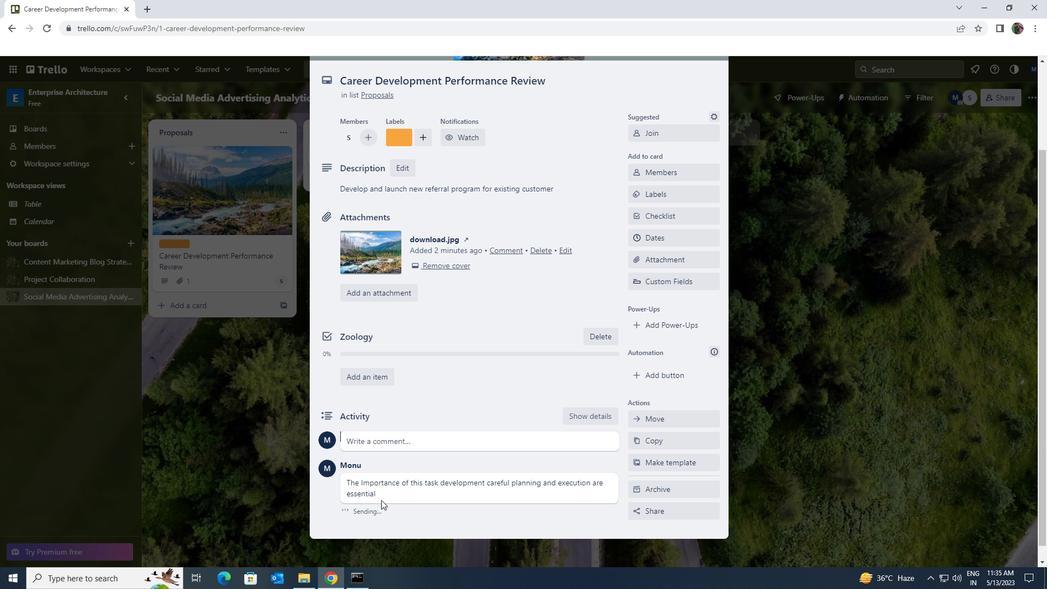 
Action: Mouse scrolled (412, 488) with delta (0, 0)
Screenshot: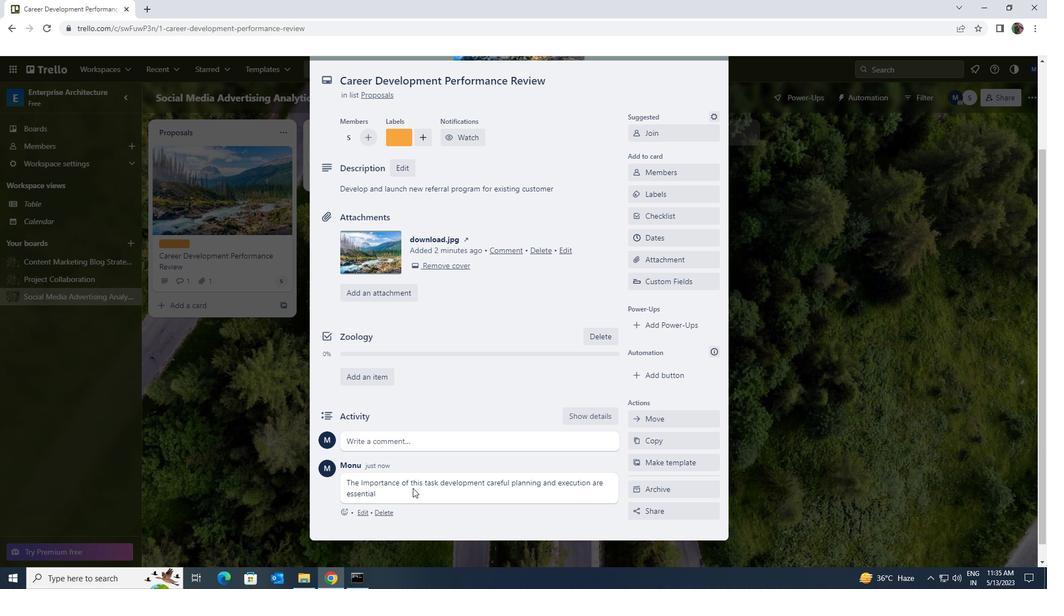 
Action: Mouse scrolled (412, 488) with delta (0, 0)
Screenshot: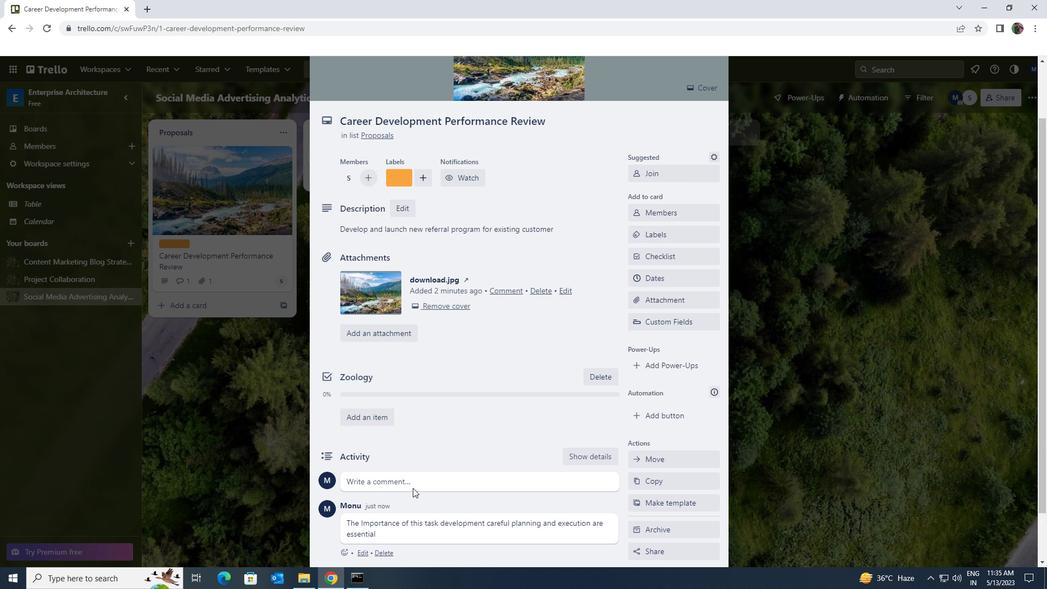 
Action: Mouse moved to (662, 349)
Screenshot: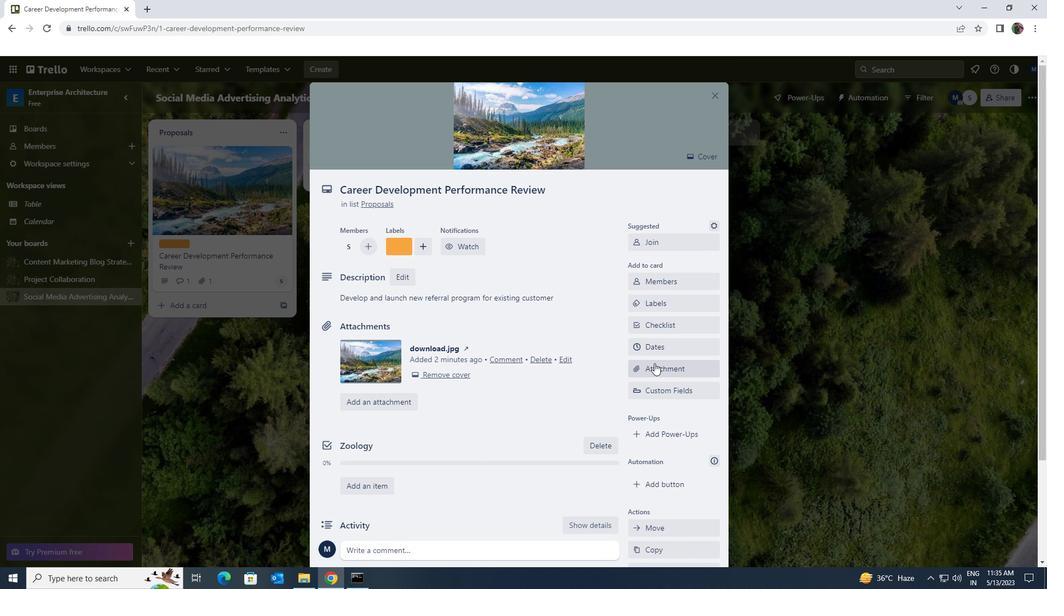 
Action: Mouse pressed left at (662, 349)
Screenshot: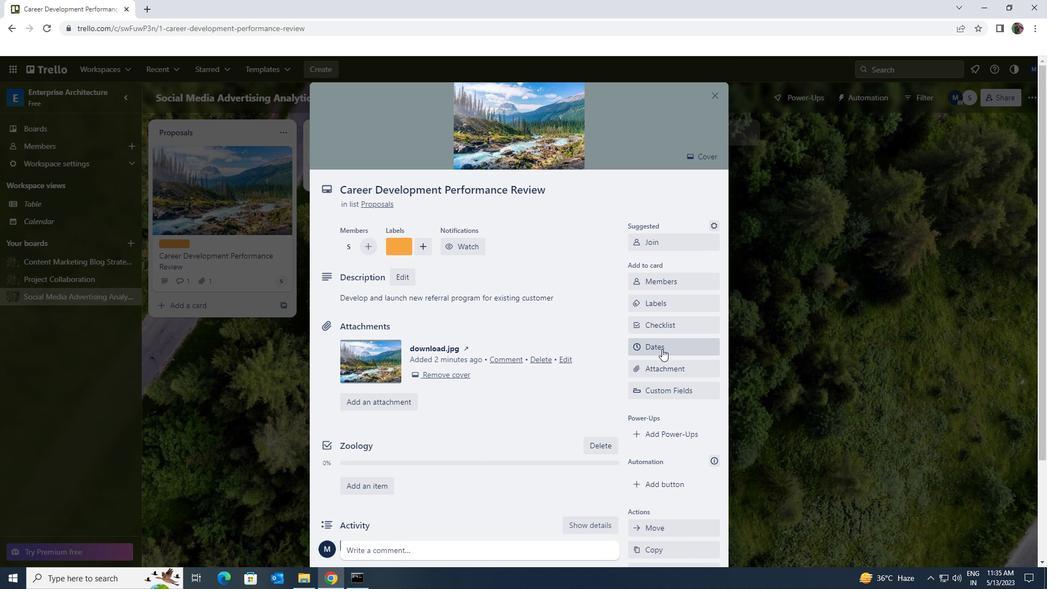 
Action: Mouse moved to (638, 296)
Screenshot: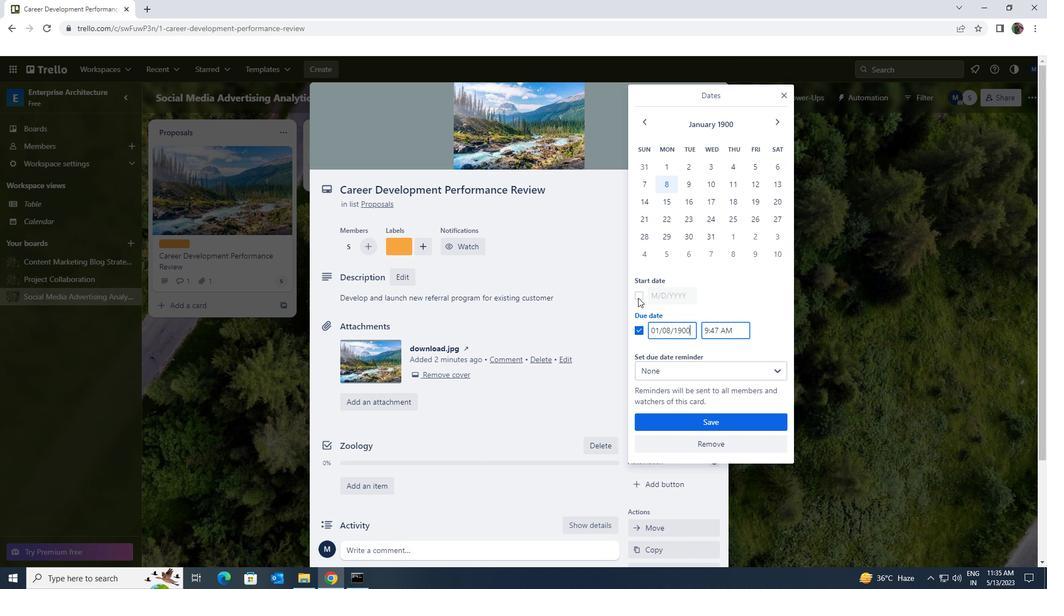 
Action: Mouse pressed left at (638, 296)
Screenshot: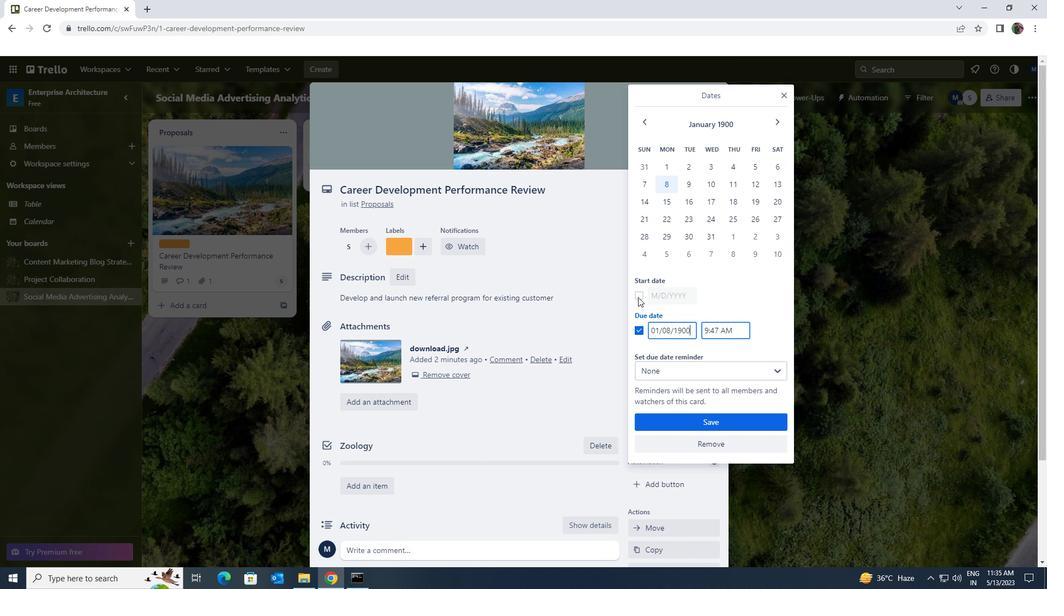 
Action: Mouse moved to (688, 294)
Screenshot: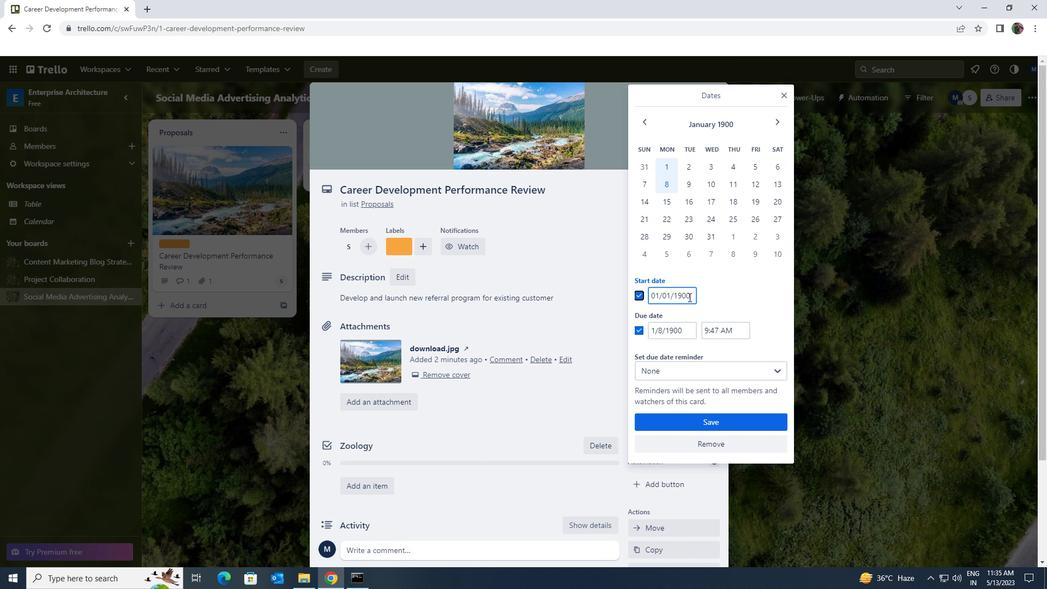 
Action: Mouse pressed left at (688, 294)
Screenshot: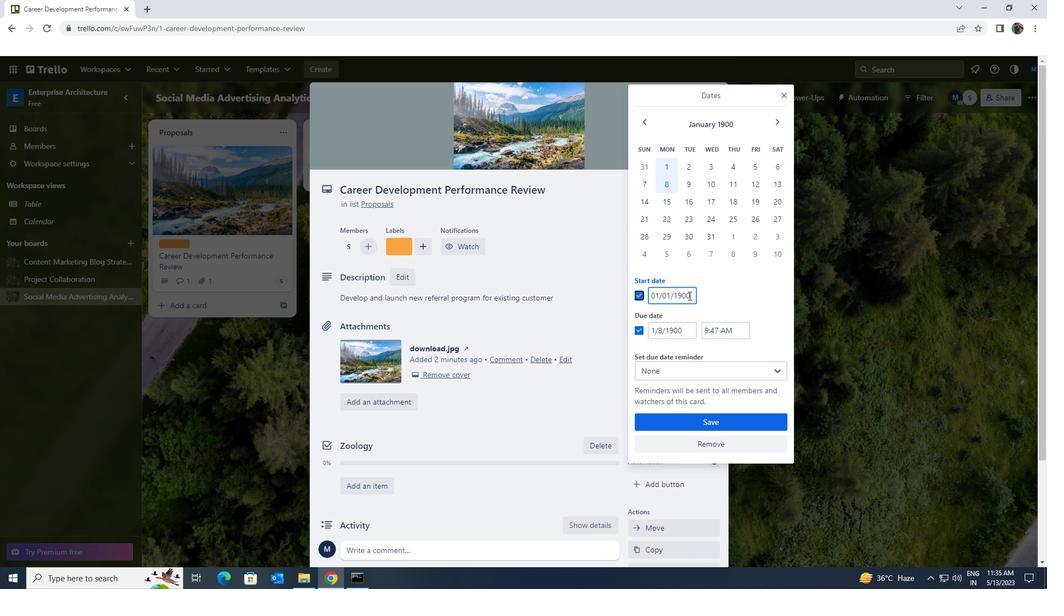 
Action: Mouse moved to (649, 290)
Screenshot: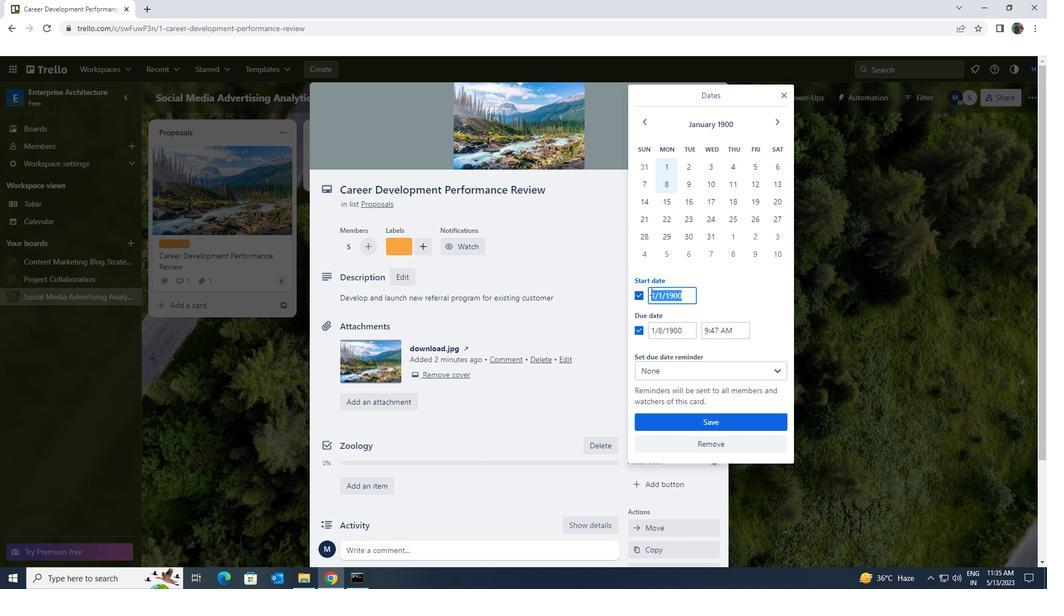 
Action: Key pressed 1/2/1900
Screenshot: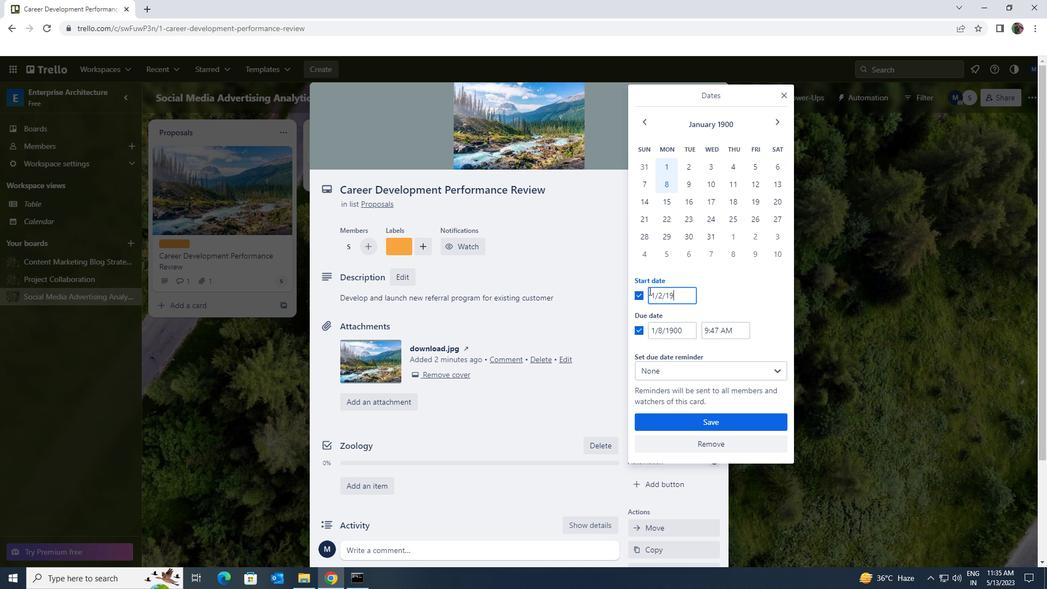 
Action: Mouse moved to (686, 334)
Screenshot: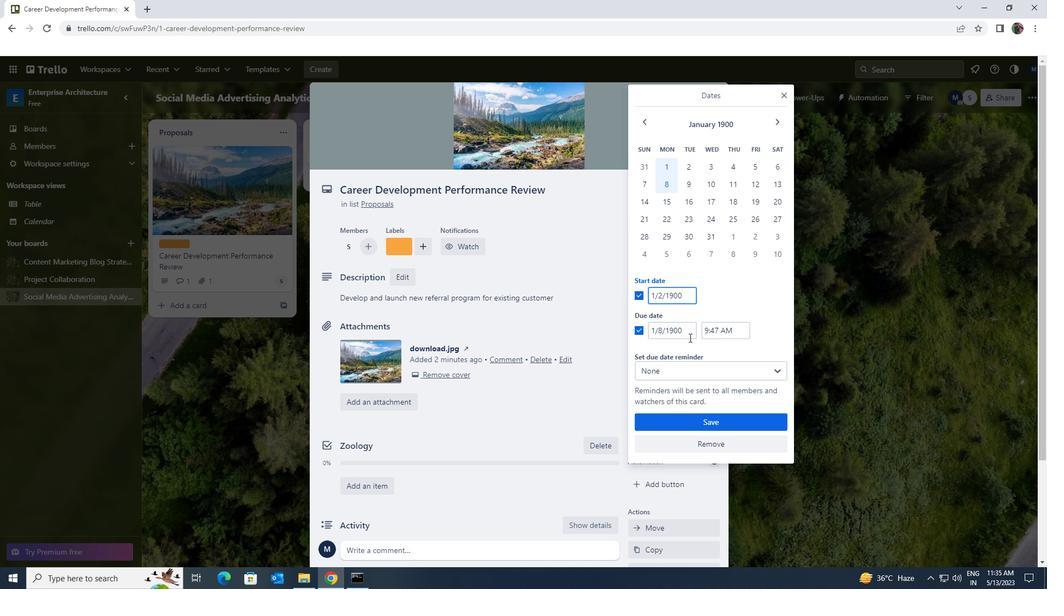 
Action: Mouse pressed left at (686, 334)
Screenshot: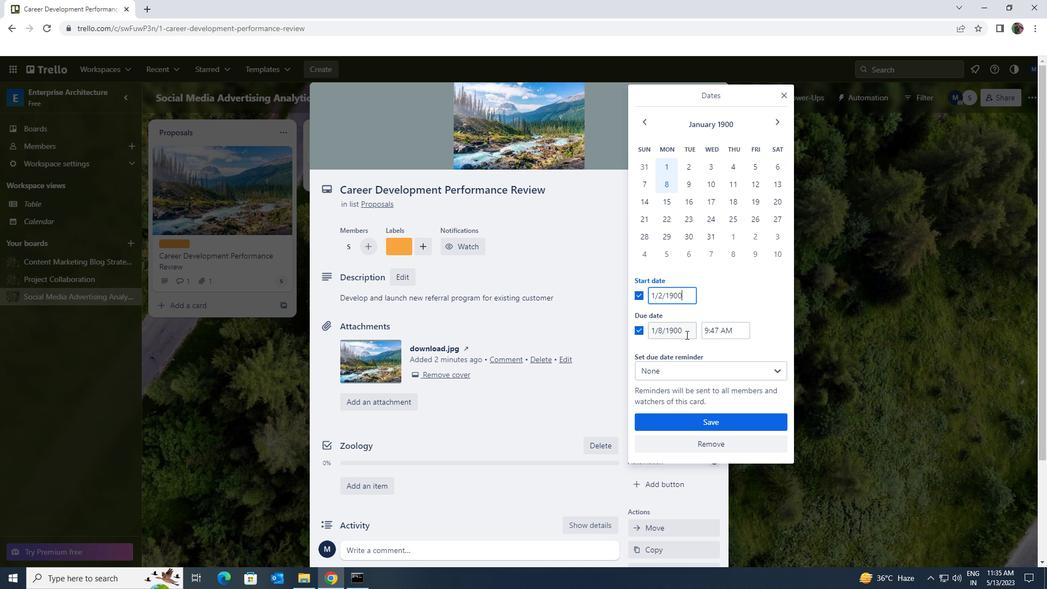 
Action: Mouse moved to (648, 329)
Screenshot: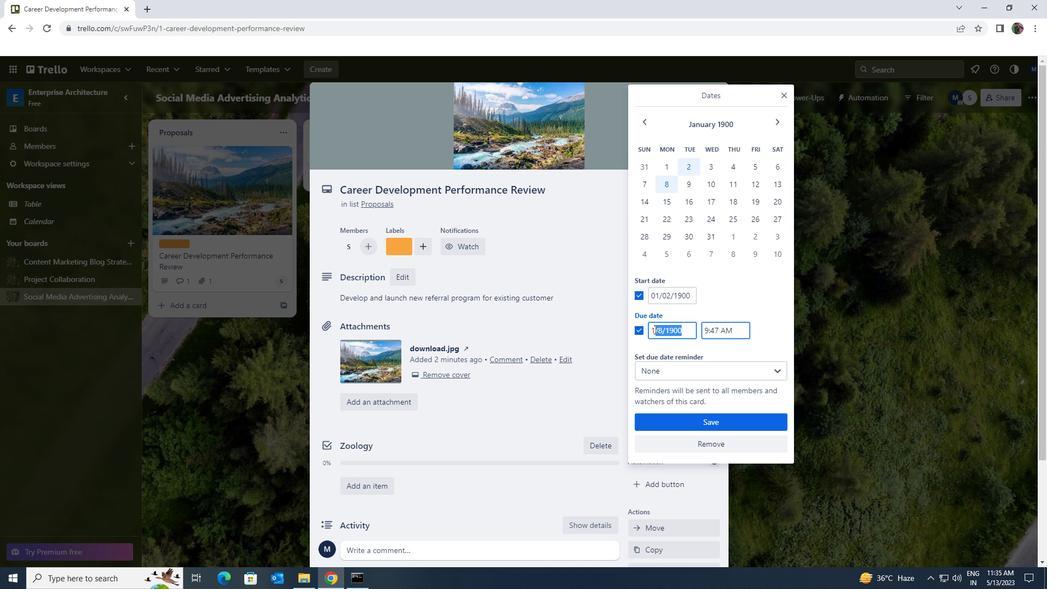 
Action: Key pressed 1/9/1900
Screenshot: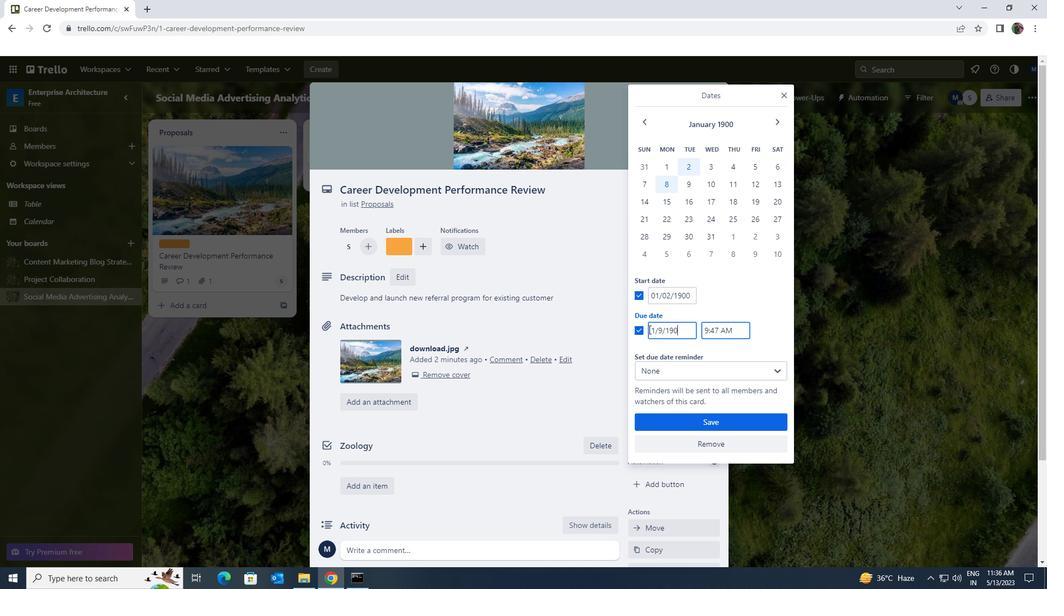 
Action: Mouse moved to (677, 422)
Screenshot: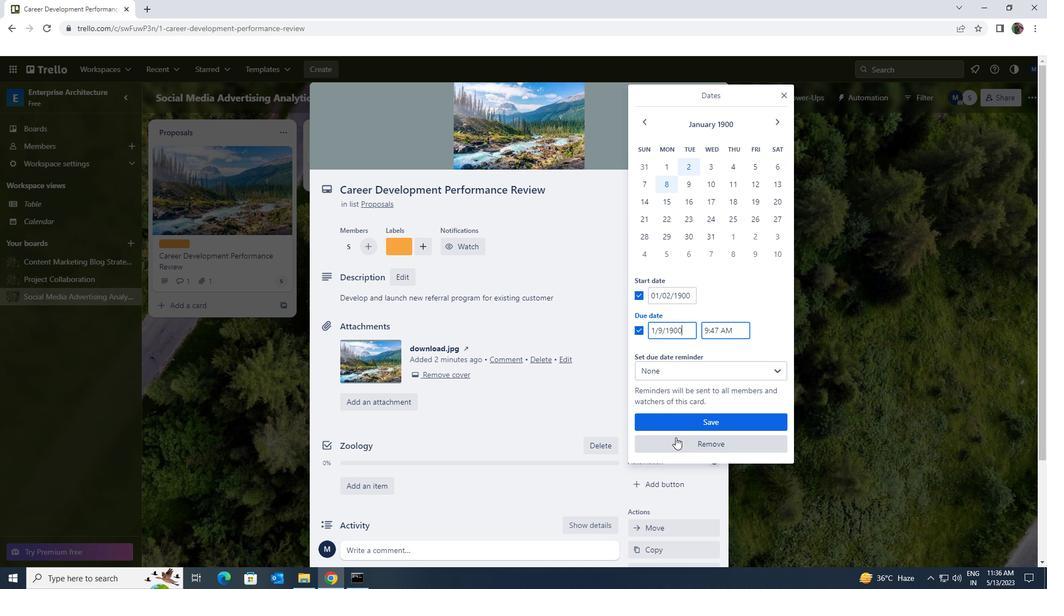 
Action: Mouse pressed left at (677, 422)
Screenshot: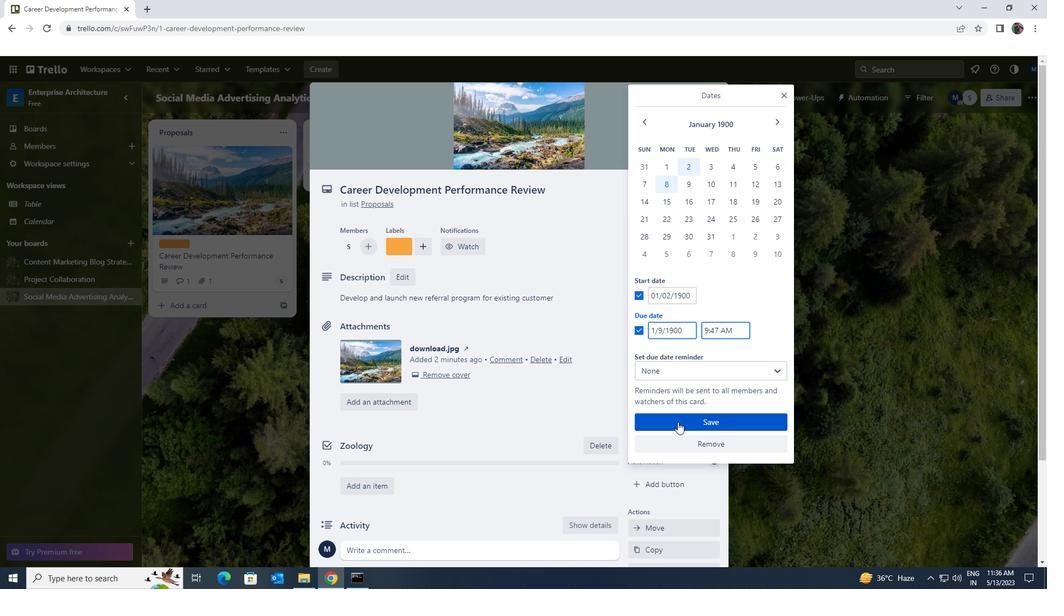 
